 Task: Select the off option in the task completed.
Action: Mouse moved to (9, 621)
Screenshot: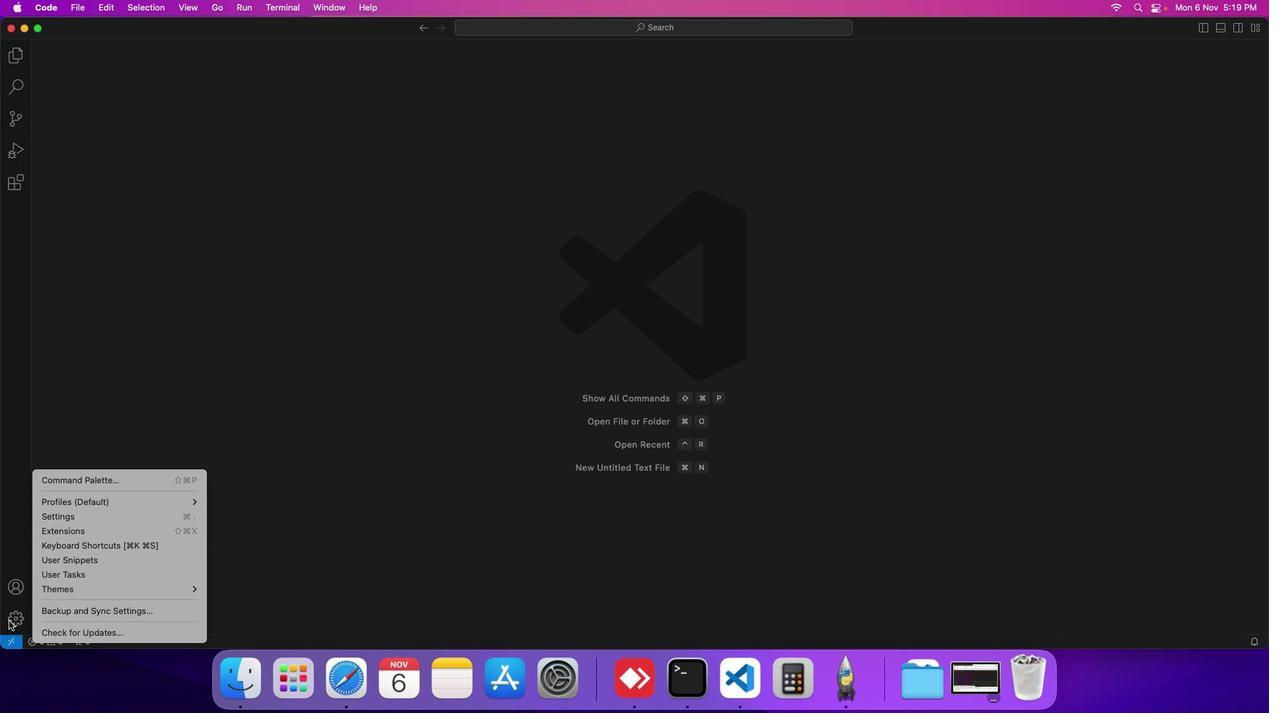 
Action: Mouse pressed left at (9, 621)
Screenshot: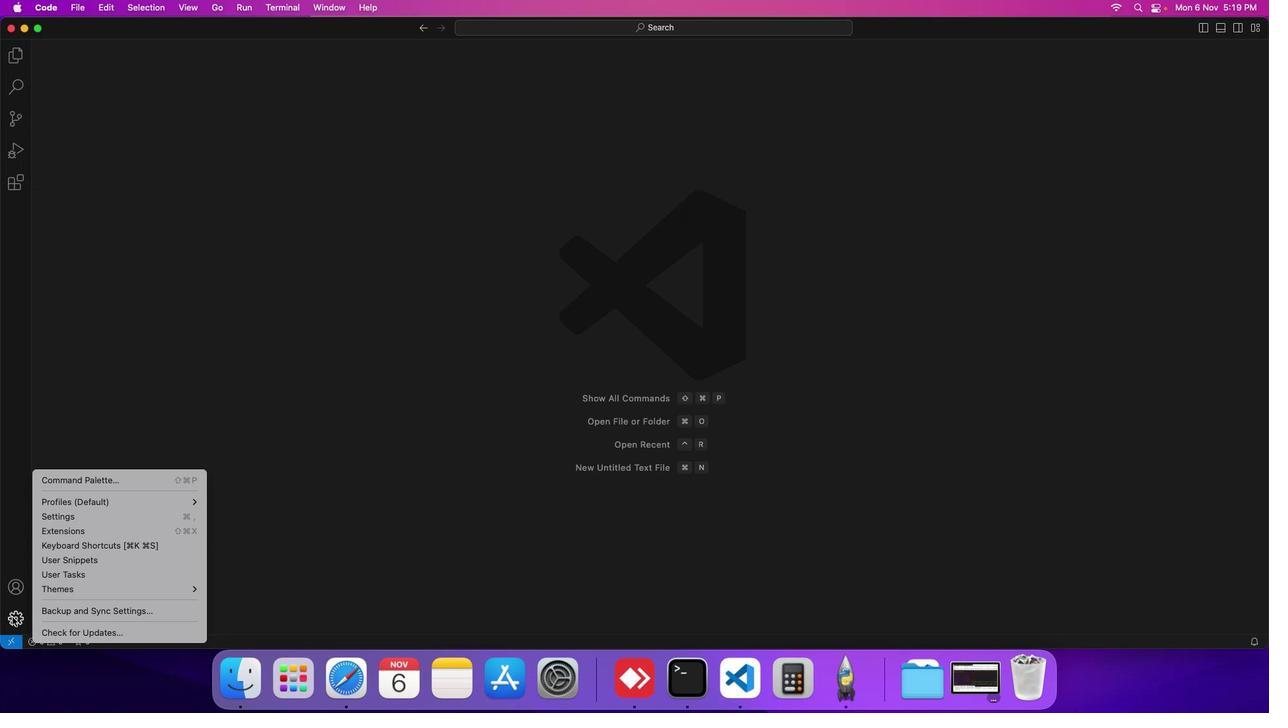 
Action: Mouse moved to (68, 514)
Screenshot: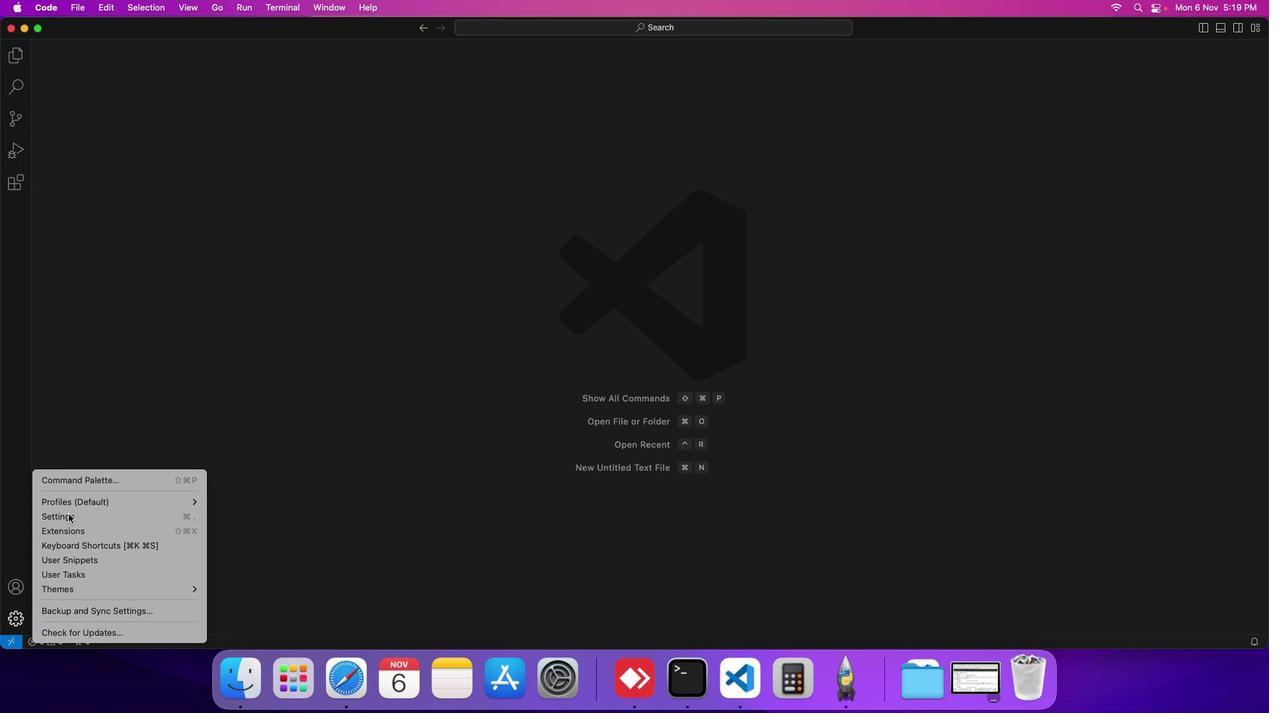 
Action: Mouse pressed left at (68, 514)
Screenshot: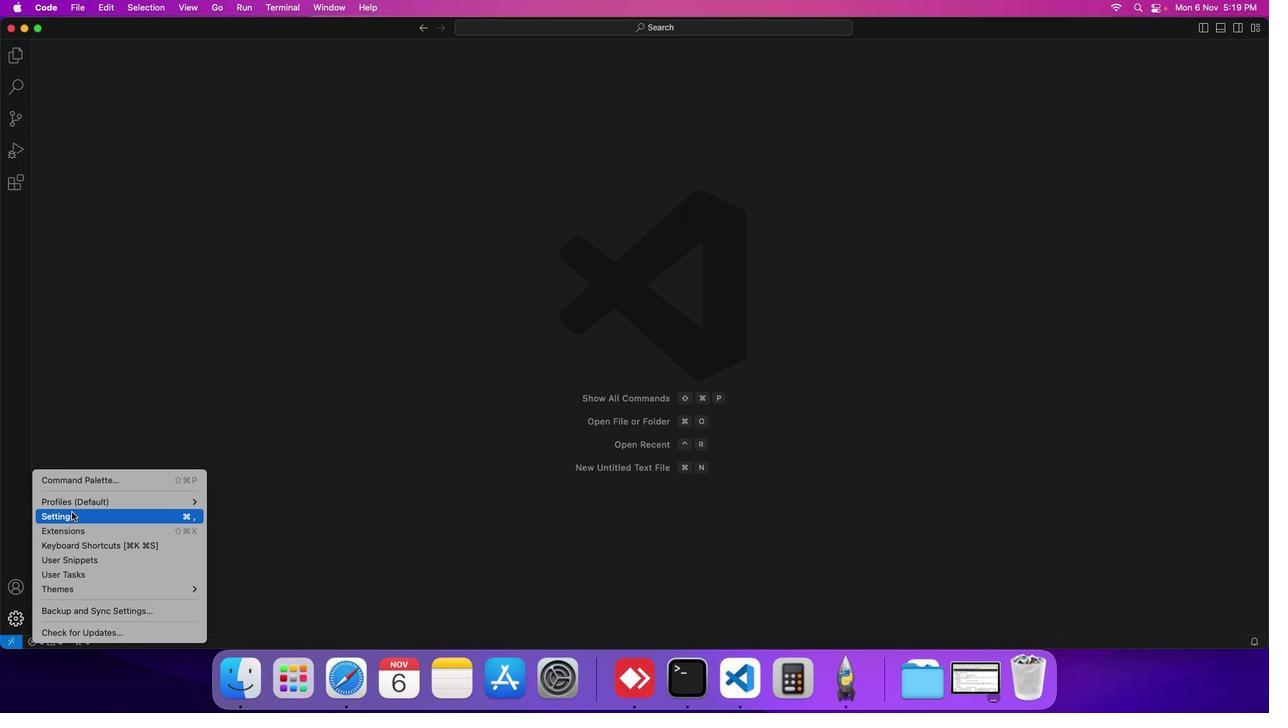 
Action: Mouse moved to (295, 185)
Screenshot: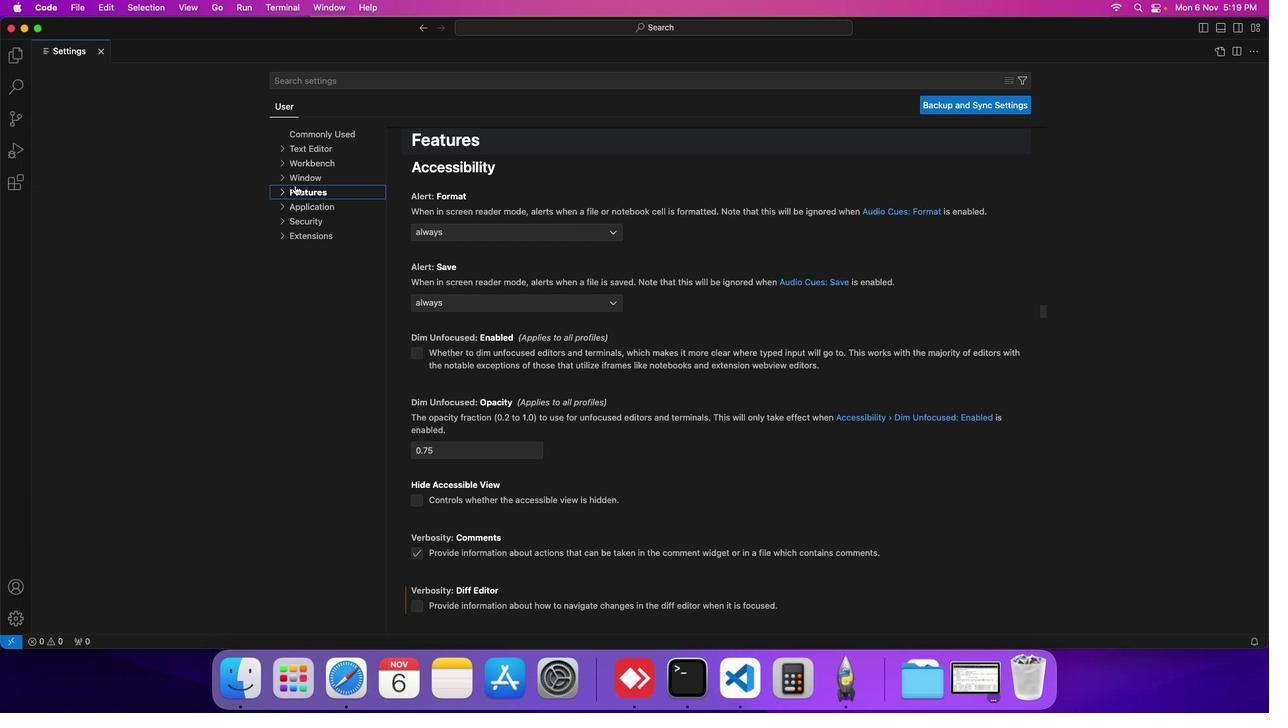 
Action: Mouse pressed left at (295, 185)
Screenshot: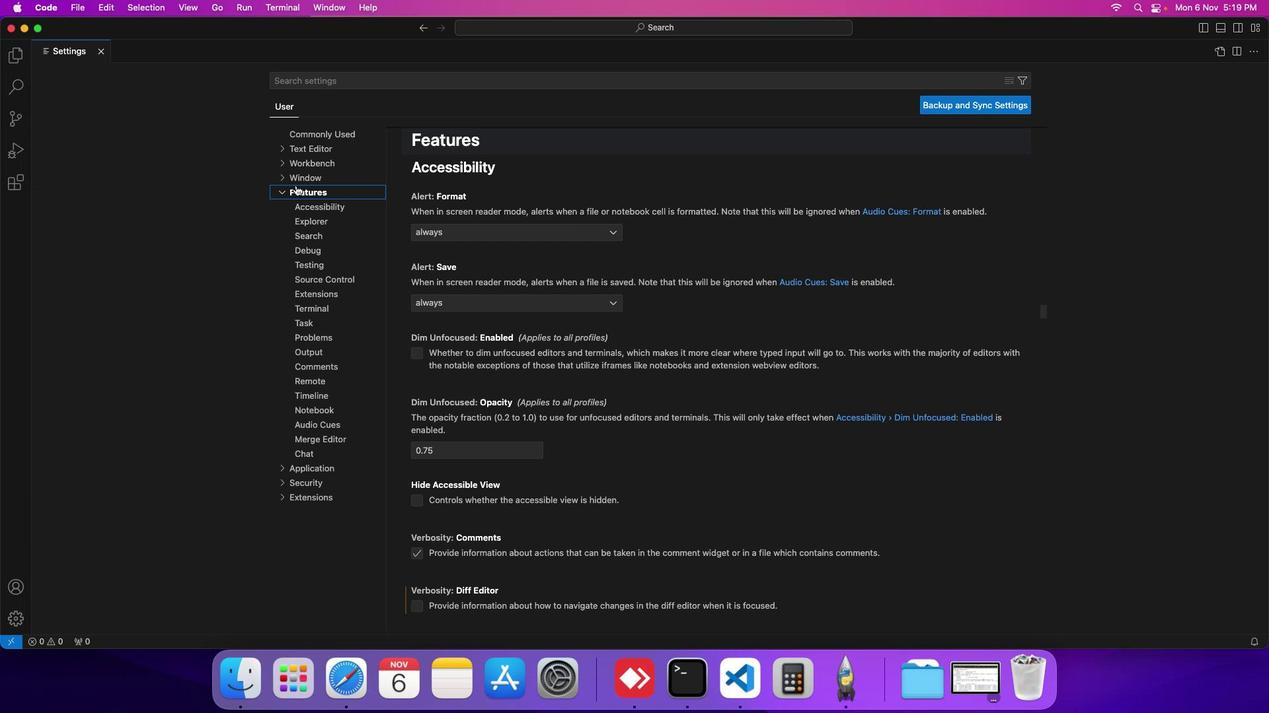 
Action: Mouse moved to (317, 424)
Screenshot: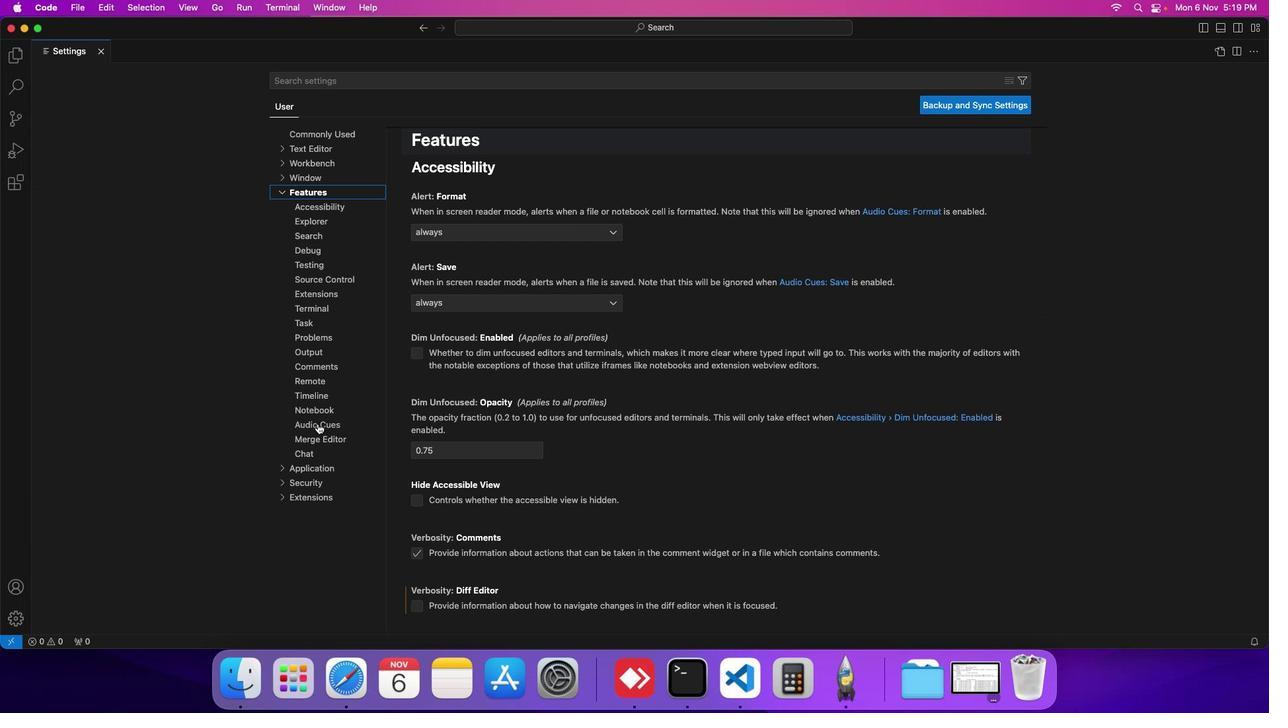 
Action: Mouse pressed left at (317, 424)
Screenshot: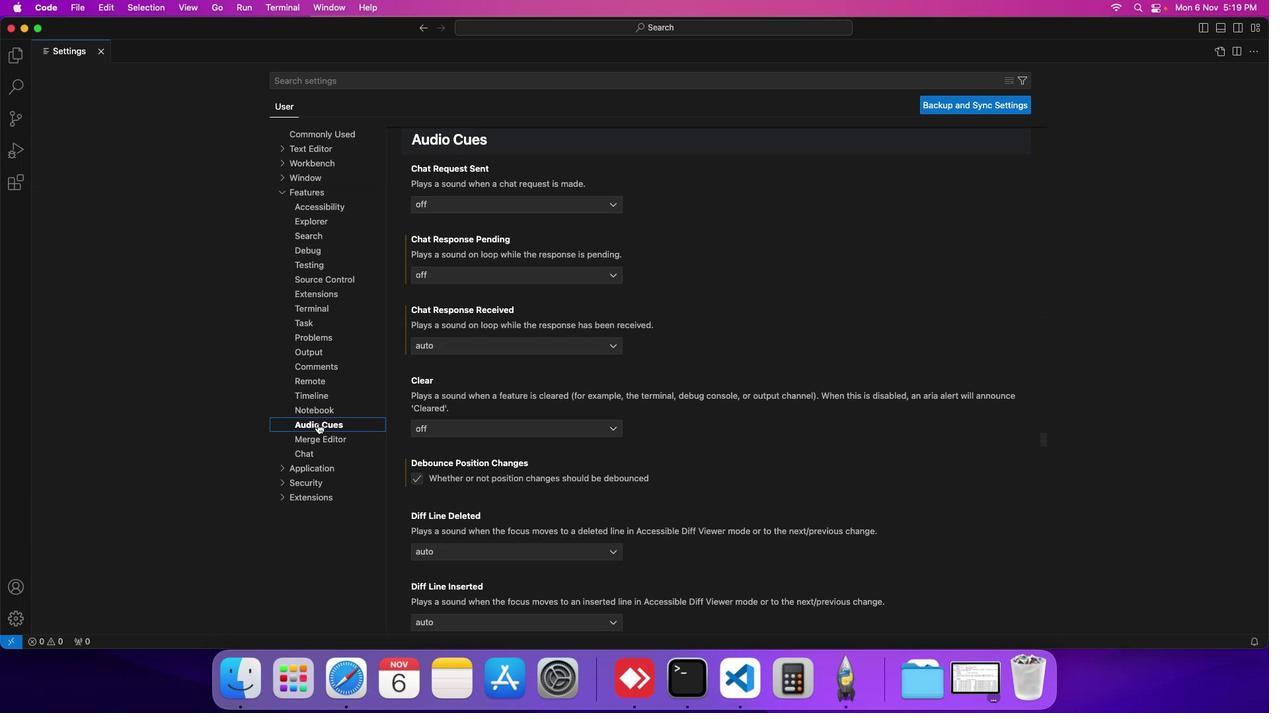 
Action: Mouse moved to (445, 471)
Screenshot: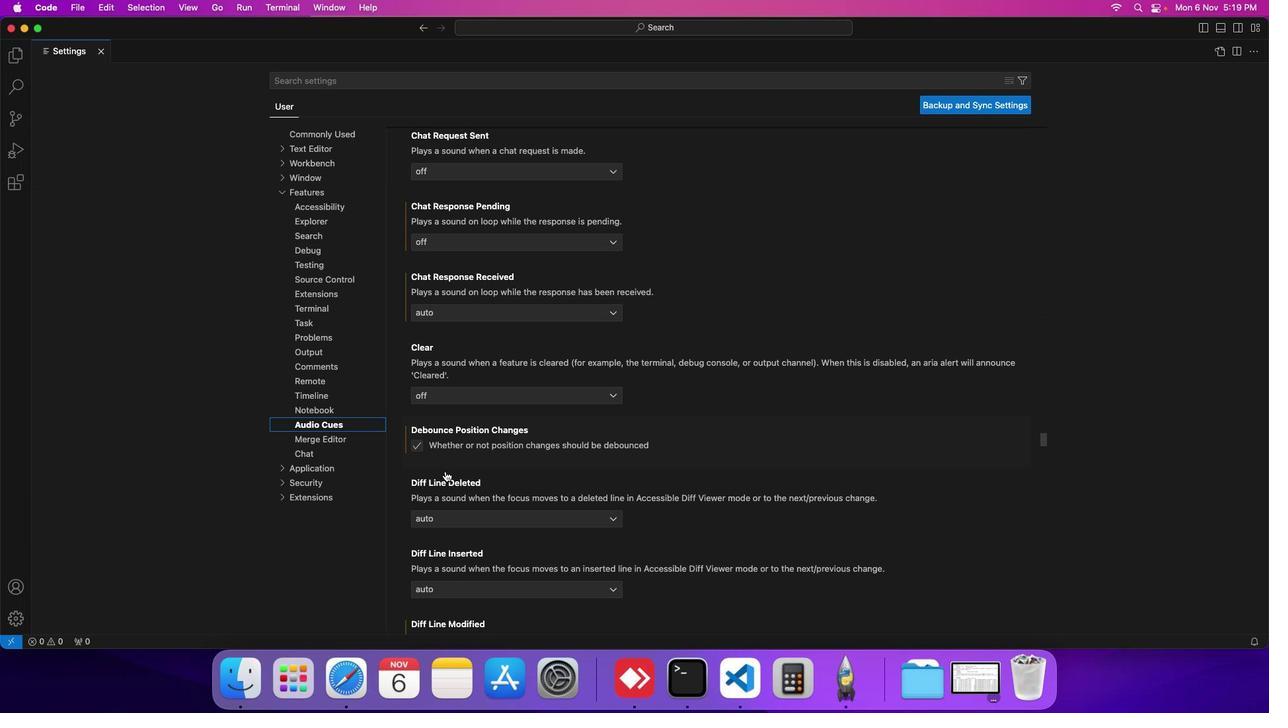
Action: Mouse scrolled (445, 471) with delta (0, 0)
Screenshot: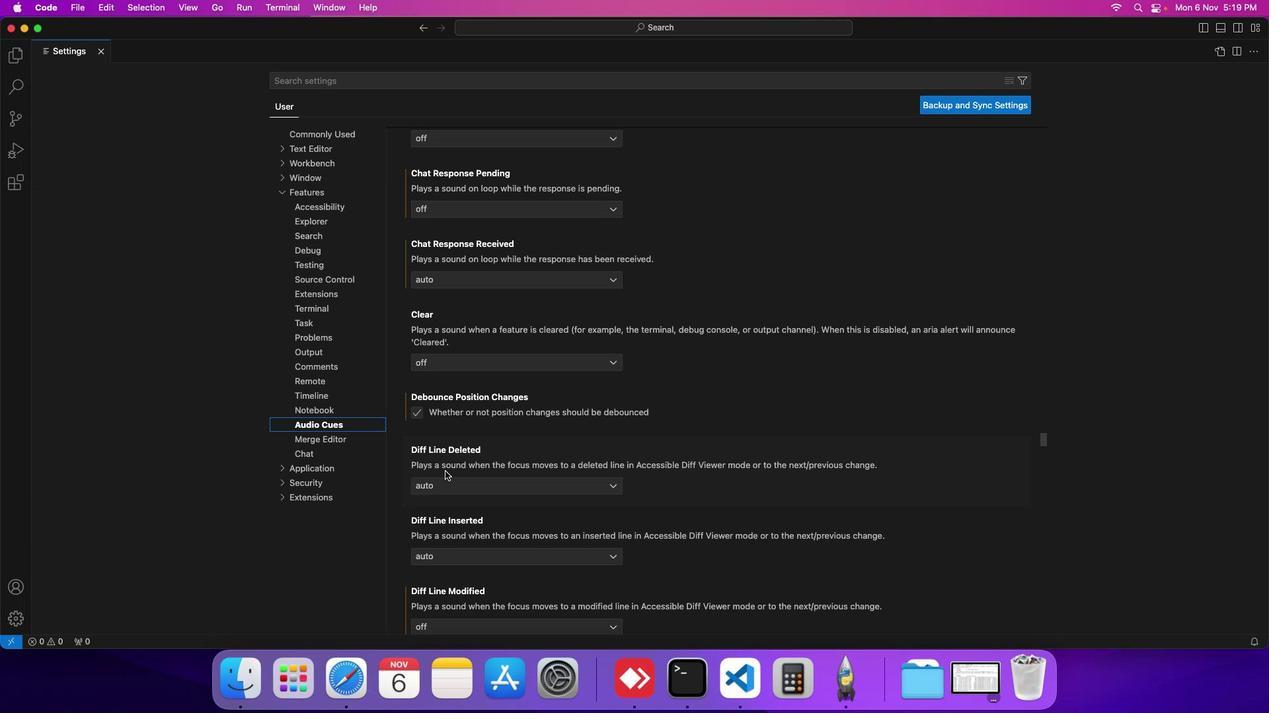 
Action: Mouse scrolled (445, 471) with delta (0, 0)
Screenshot: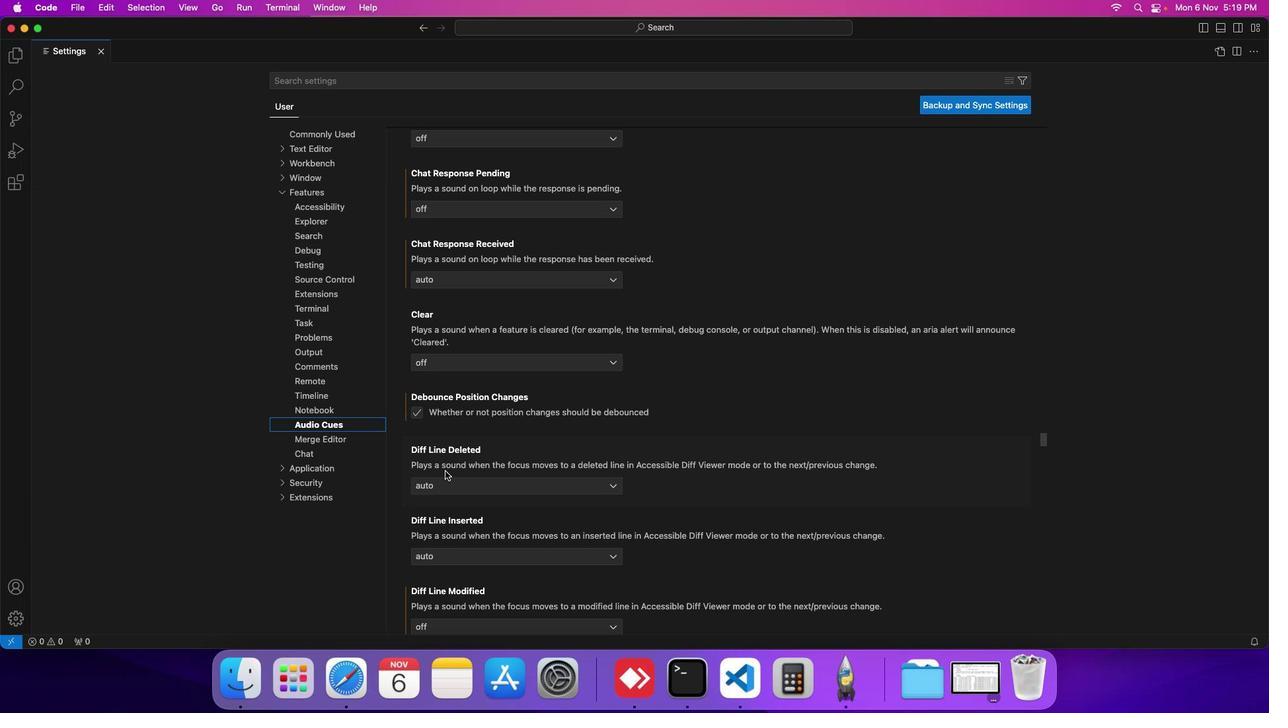 
Action: Mouse scrolled (445, 471) with delta (0, 0)
Screenshot: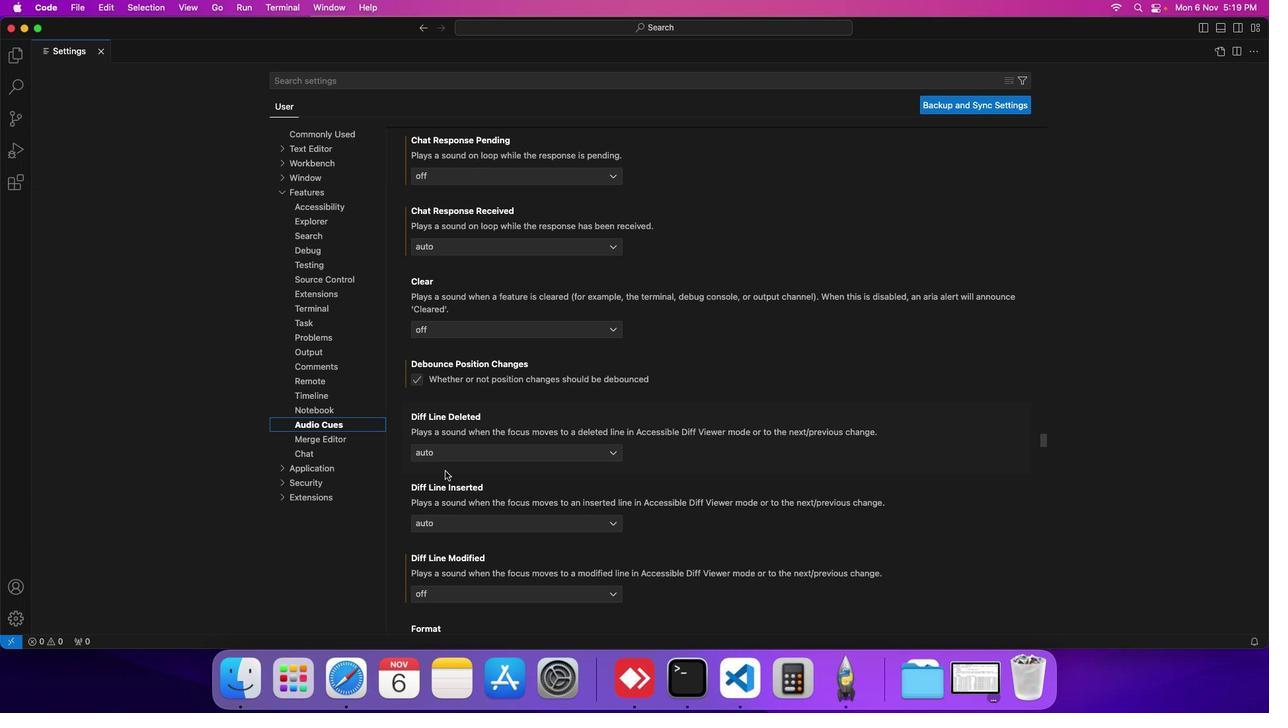 
Action: Mouse scrolled (445, 471) with delta (0, 0)
Screenshot: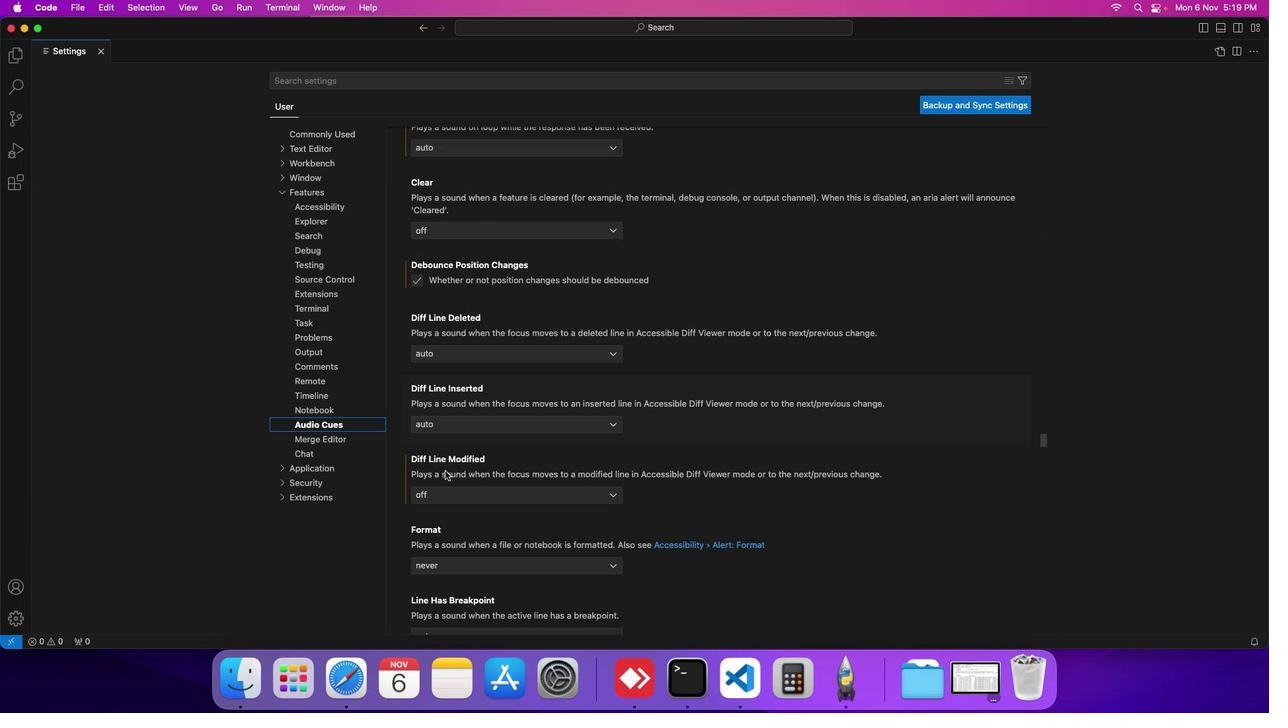 
Action: Mouse scrolled (445, 471) with delta (0, 0)
Screenshot: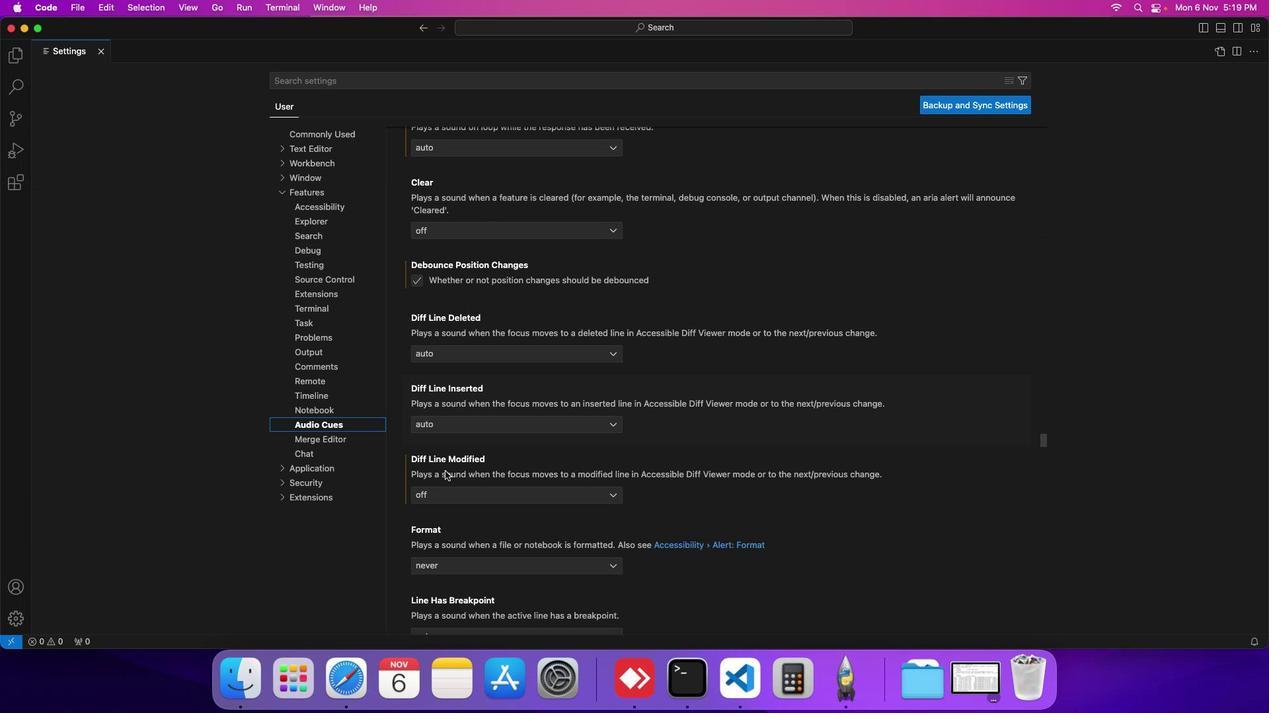 
Action: Mouse scrolled (445, 471) with delta (0, 0)
Screenshot: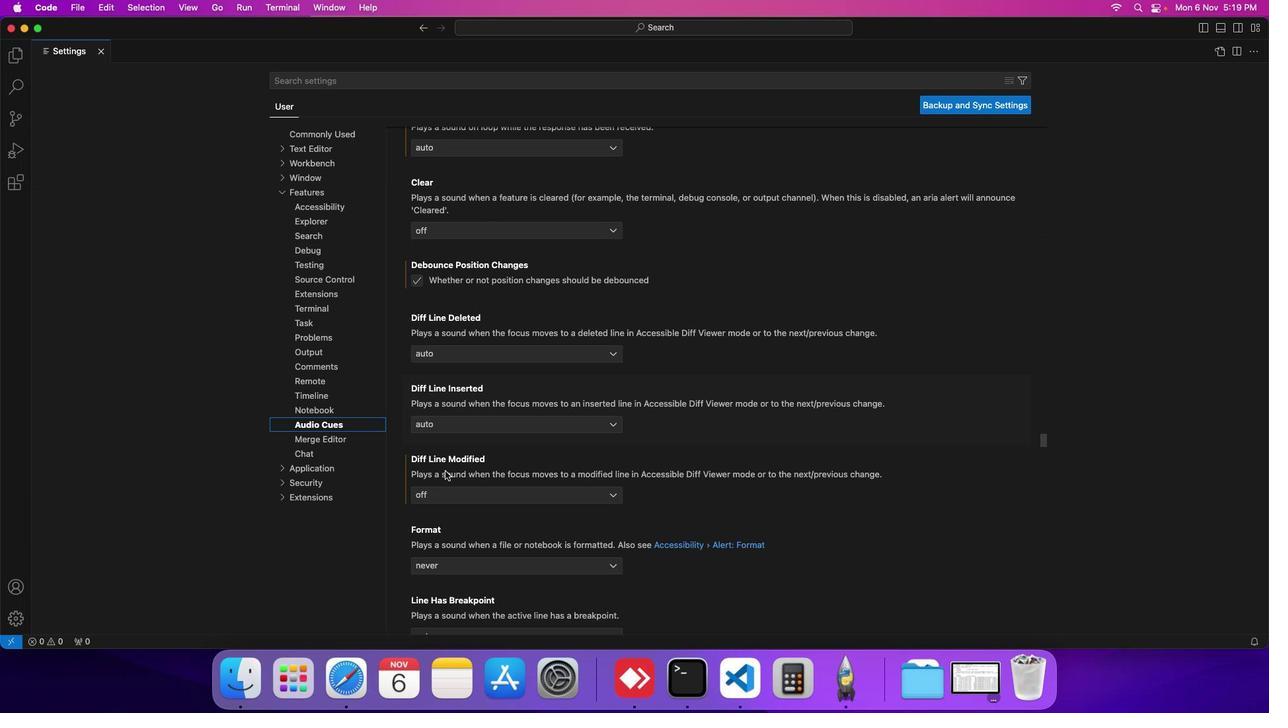 
Action: Mouse scrolled (445, 471) with delta (0, 0)
Screenshot: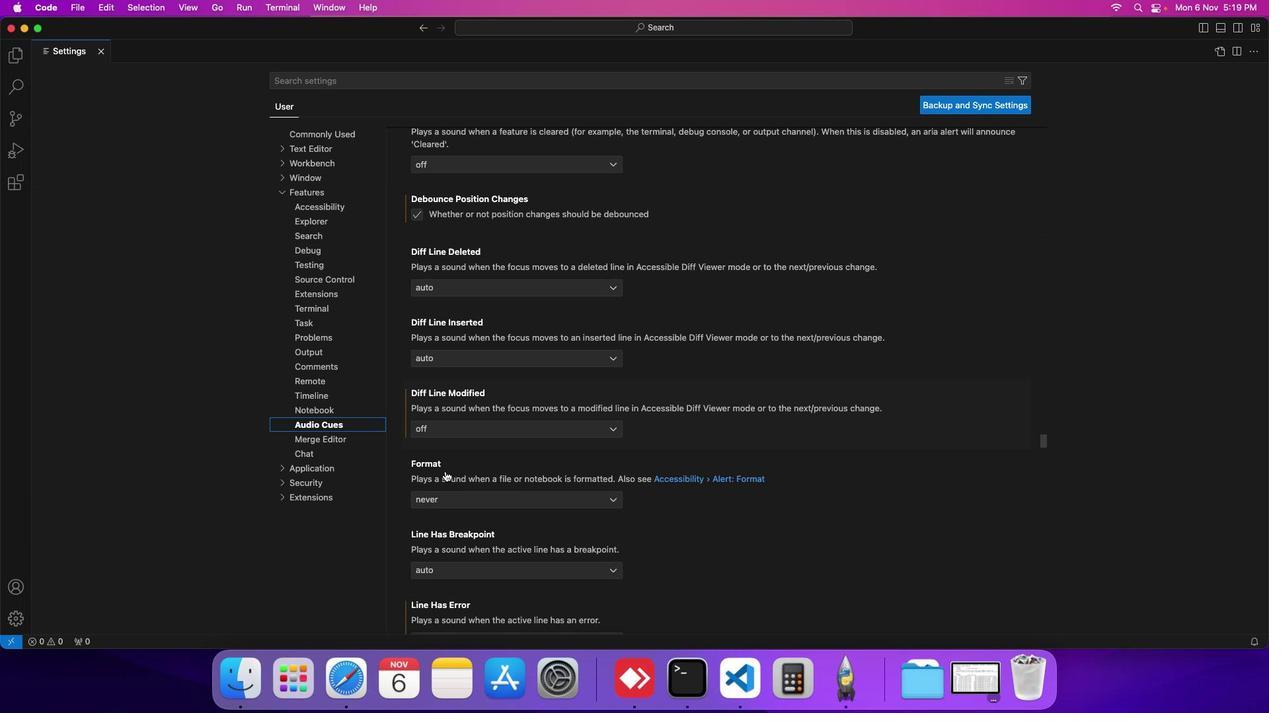 
Action: Mouse scrolled (445, 471) with delta (0, 0)
Screenshot: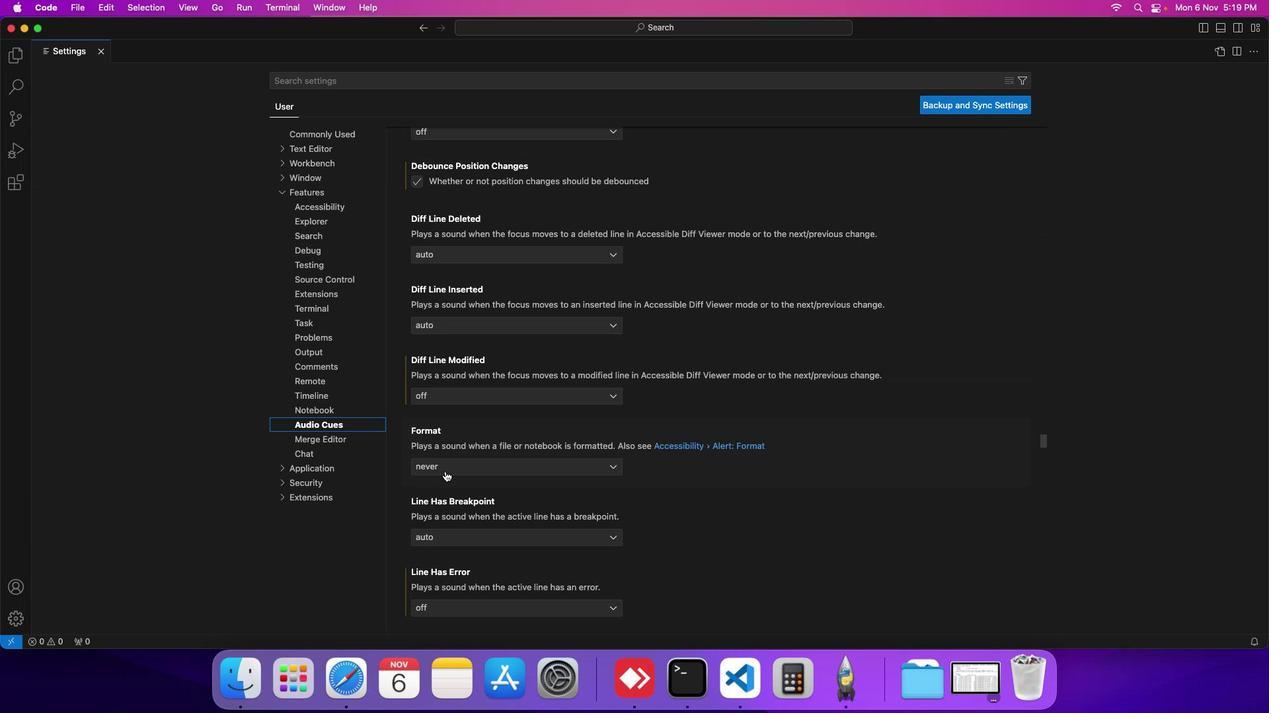 
Action: Mouse scrolled (445, 471) with delta (0, 0)
Screenshot: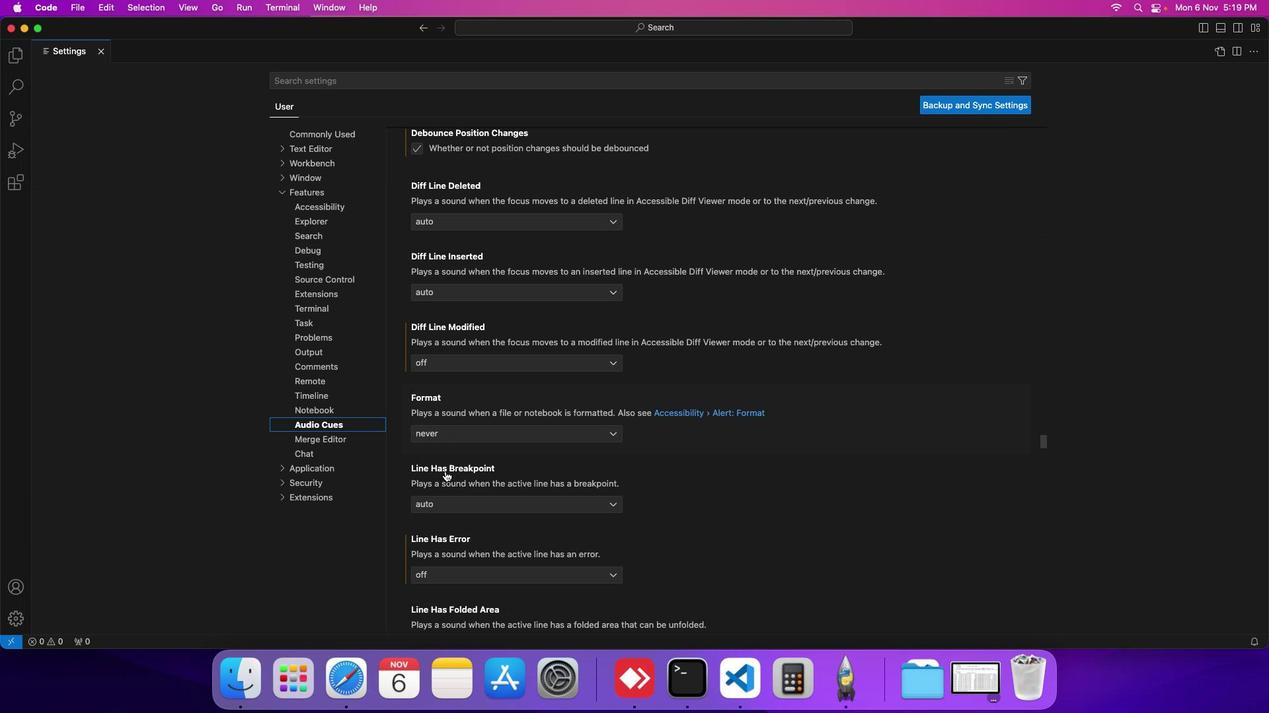 
Action: Mouse scrolled (445, 471) with delta (0, 0)
Screenshot: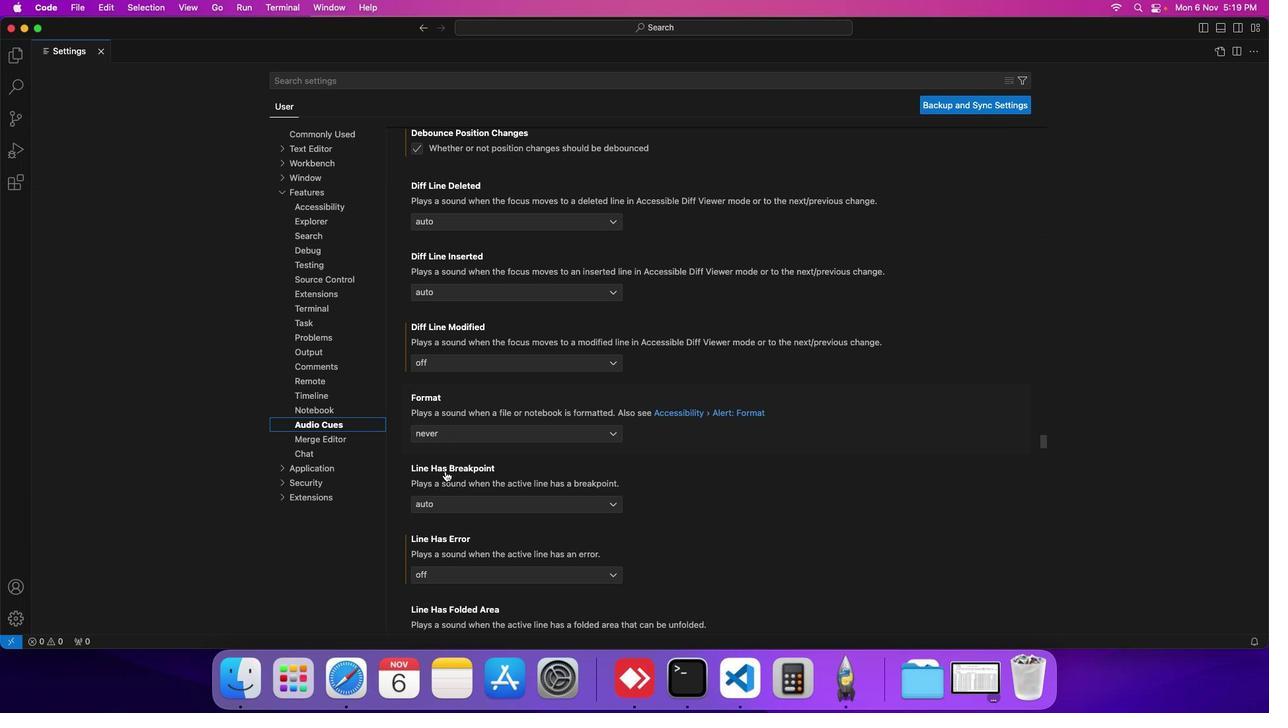 
Action: Mouse scrolled (445, 471) with delta (0, 0)
Screenshot: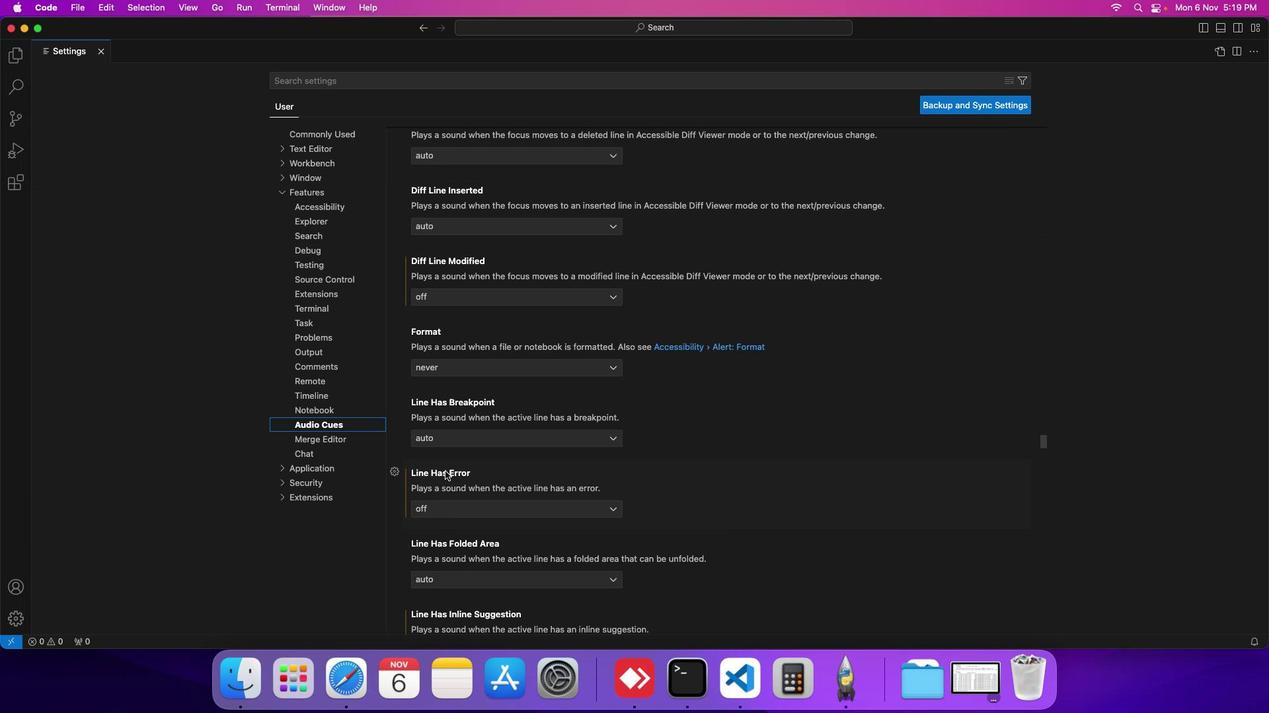 
Action: Mouse scrolled (445, 471) with delta (0, 0)
Screenshot: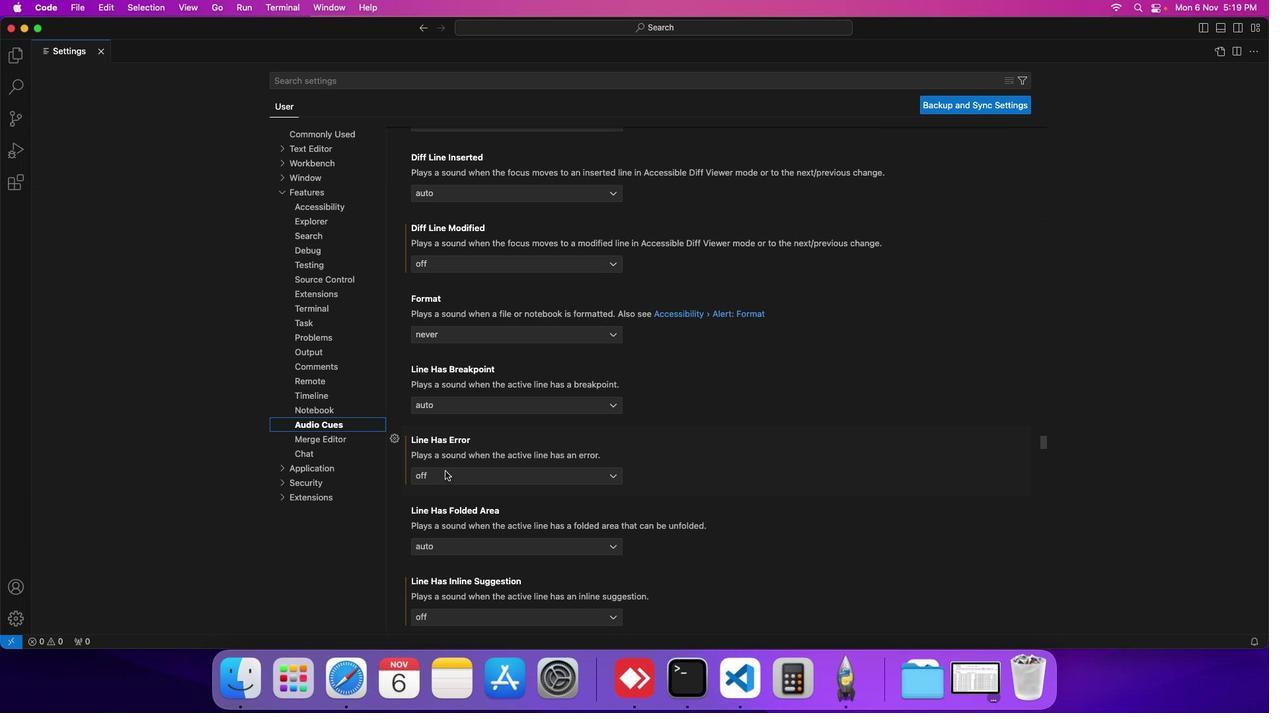 
Action: Mouse scrolled (445, 471) with delta (0, 0)
Screenshot: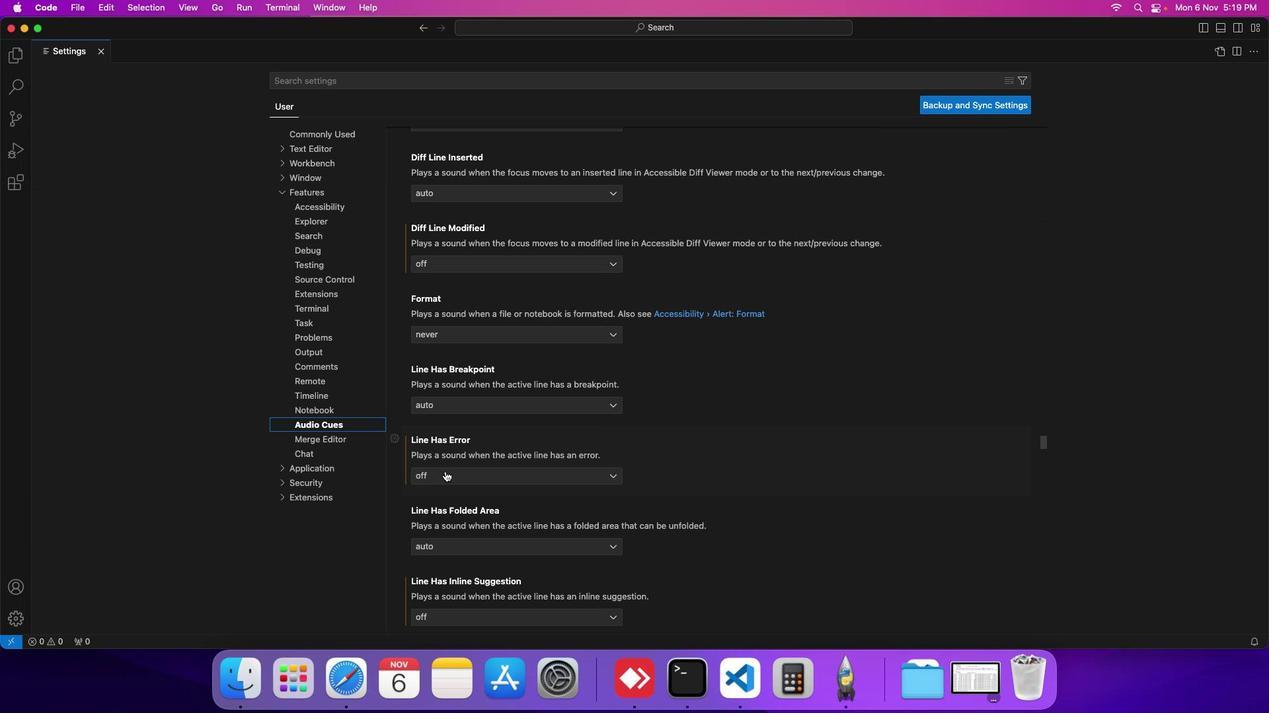 
Action: Mouse scrolled (445, 471) with delta (0, 0)
Screenshot: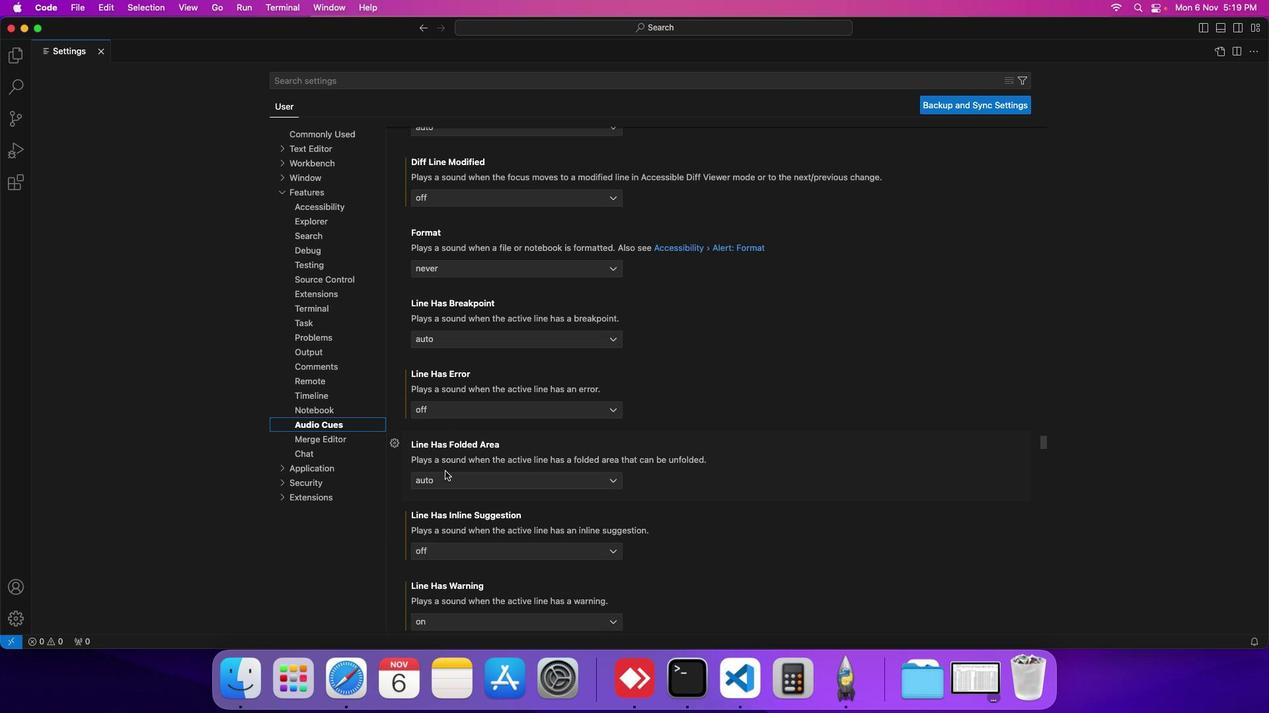 
Action: Mouse scrolled (445, 471) with delta (0, 0)
Screenshot: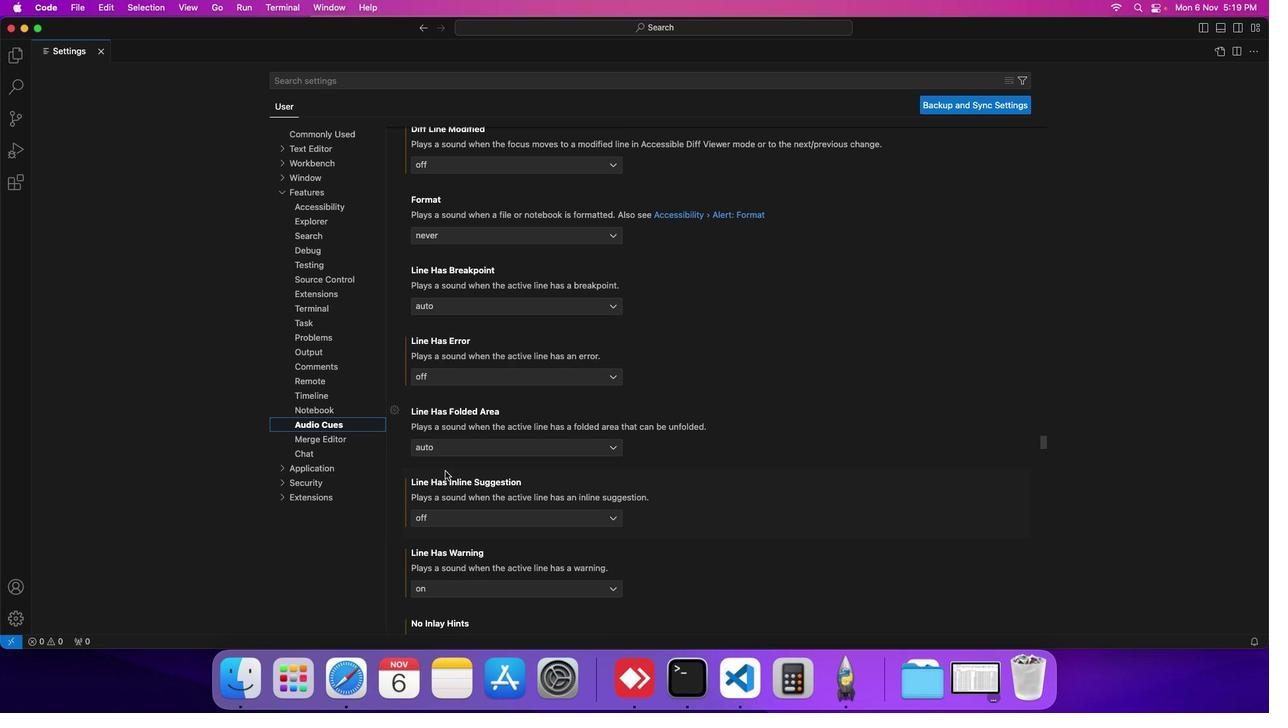 
Action: Mouse scrolled (445, 471) with delta (0, 0)
Screenshot: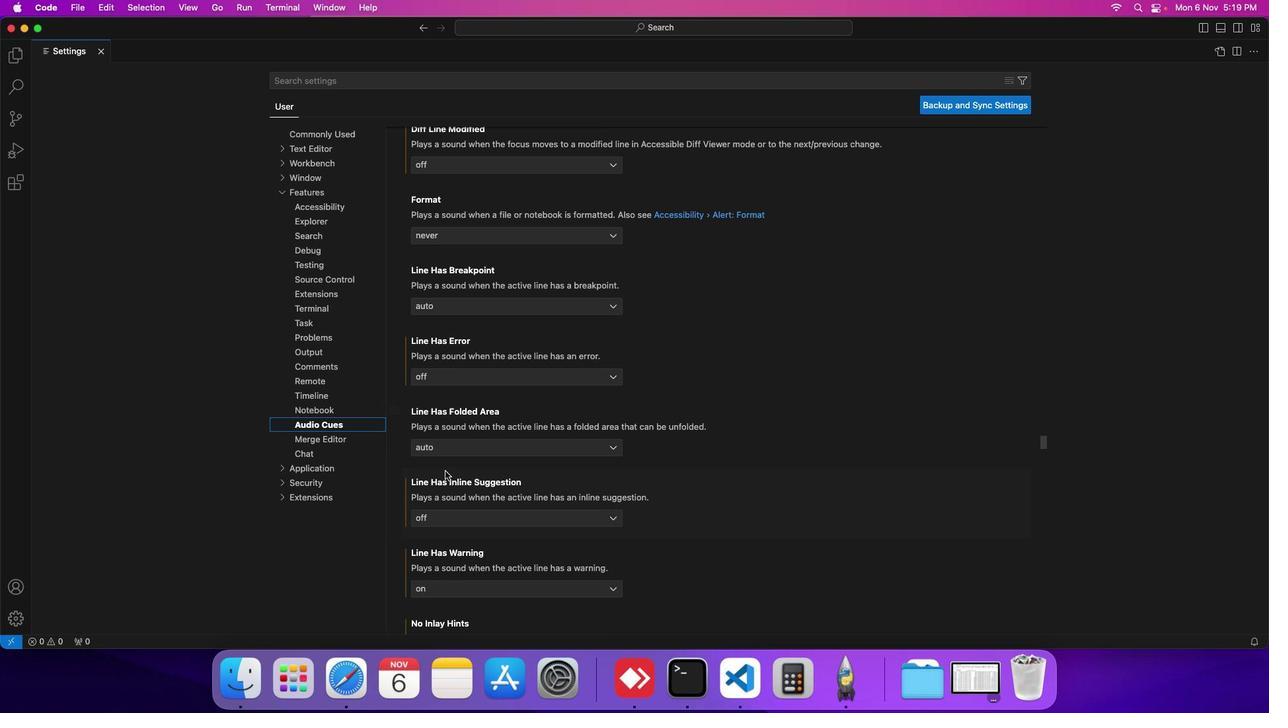 
Action: Mouse scrolled (445, 471) with delta (0, 0)
Screenshot: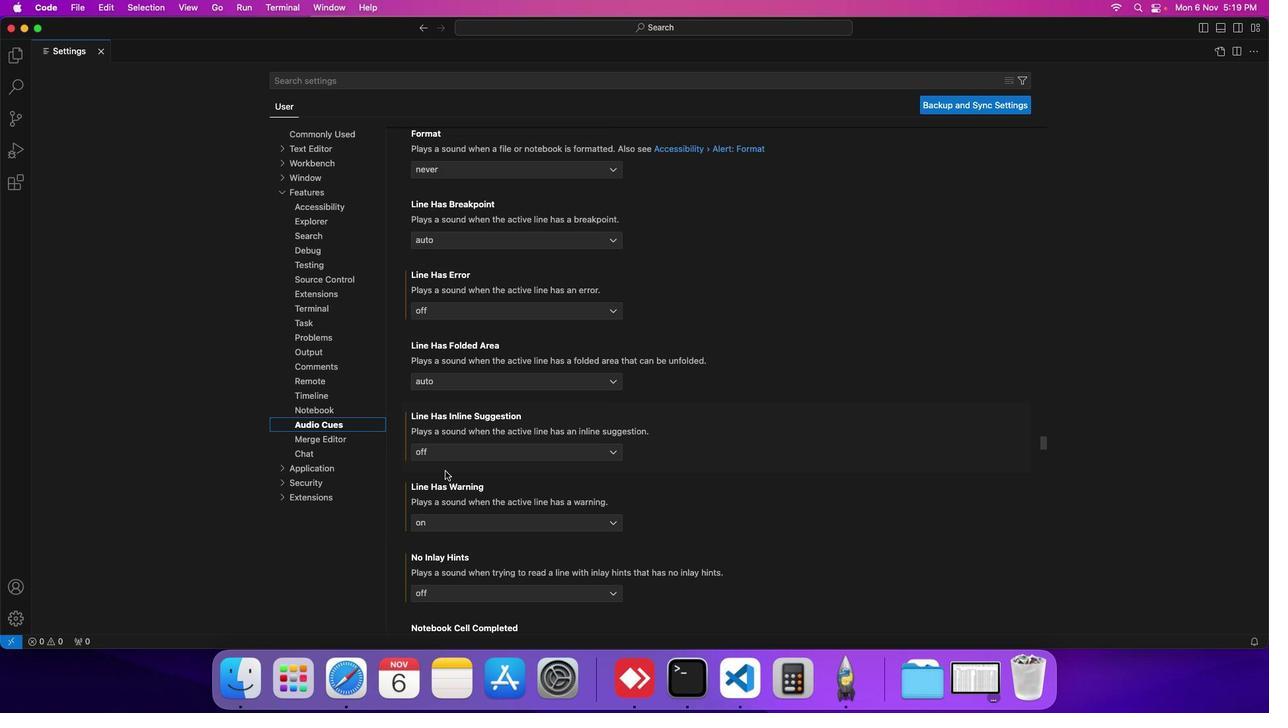
Action: Mouse scrolled (445, 471) with delta (0, 0)
Screenshot: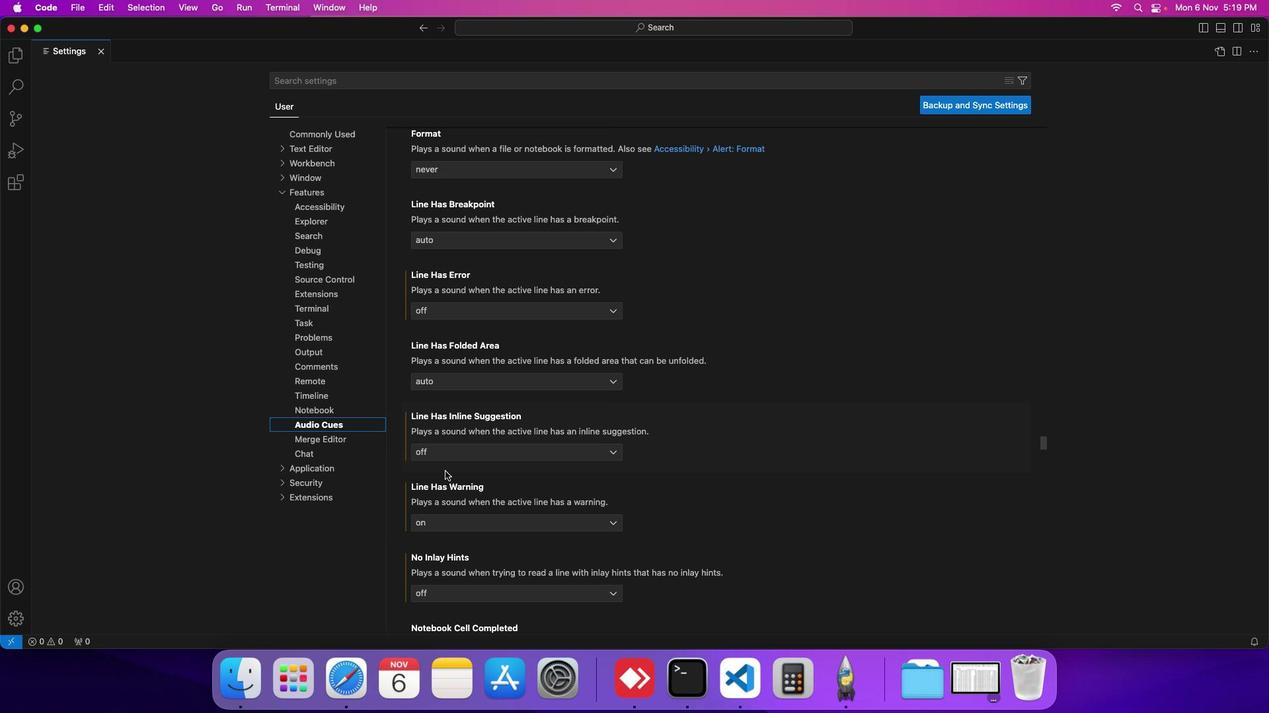 
Action: Mouse scrolled (445, 471) with delta (0, 0)
Screenshot: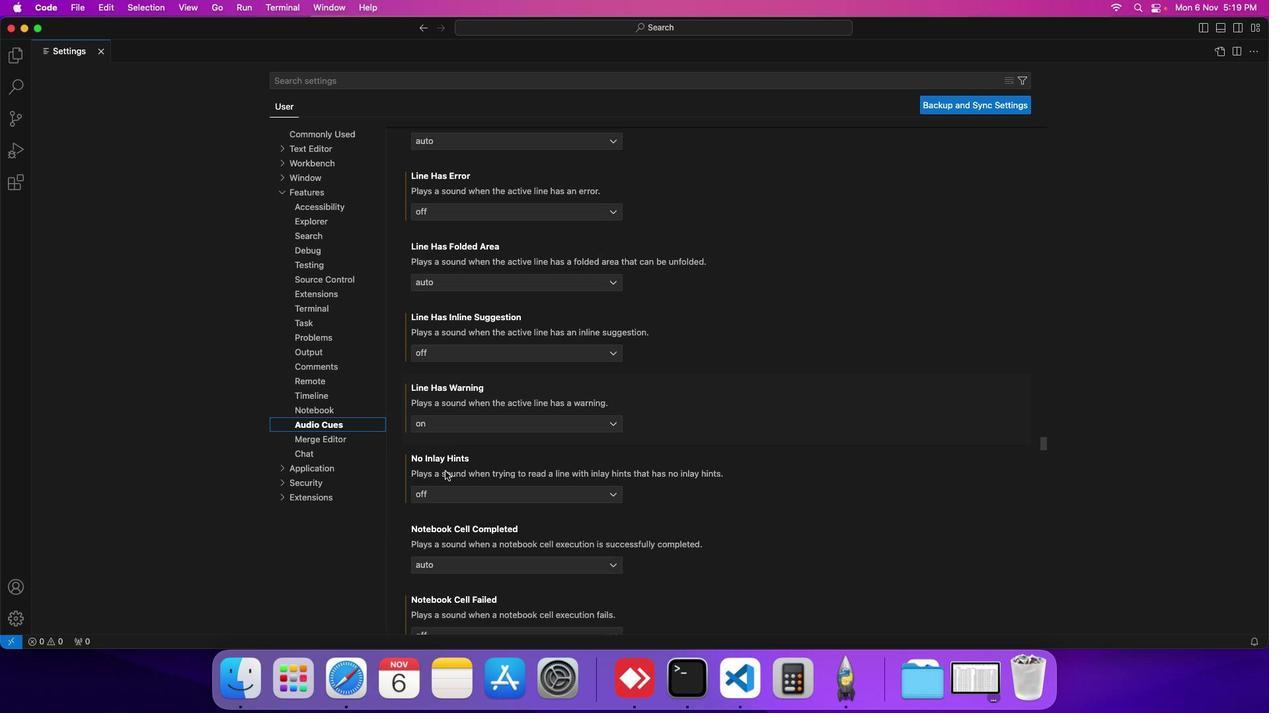
Action: Mouse scrolled (445, 471) with delta (0, 0)
Screenshot: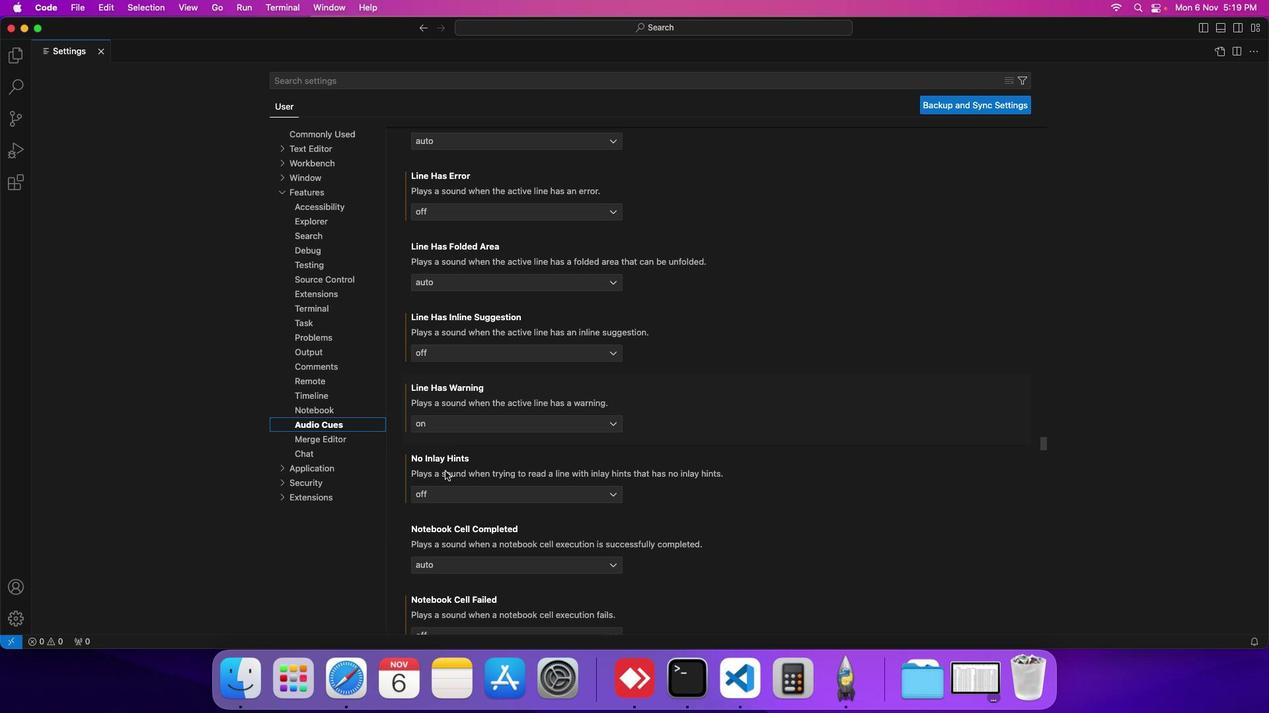 
Action: Mouse scrolled (445, 471) with delta (0, 0)
Screenshot: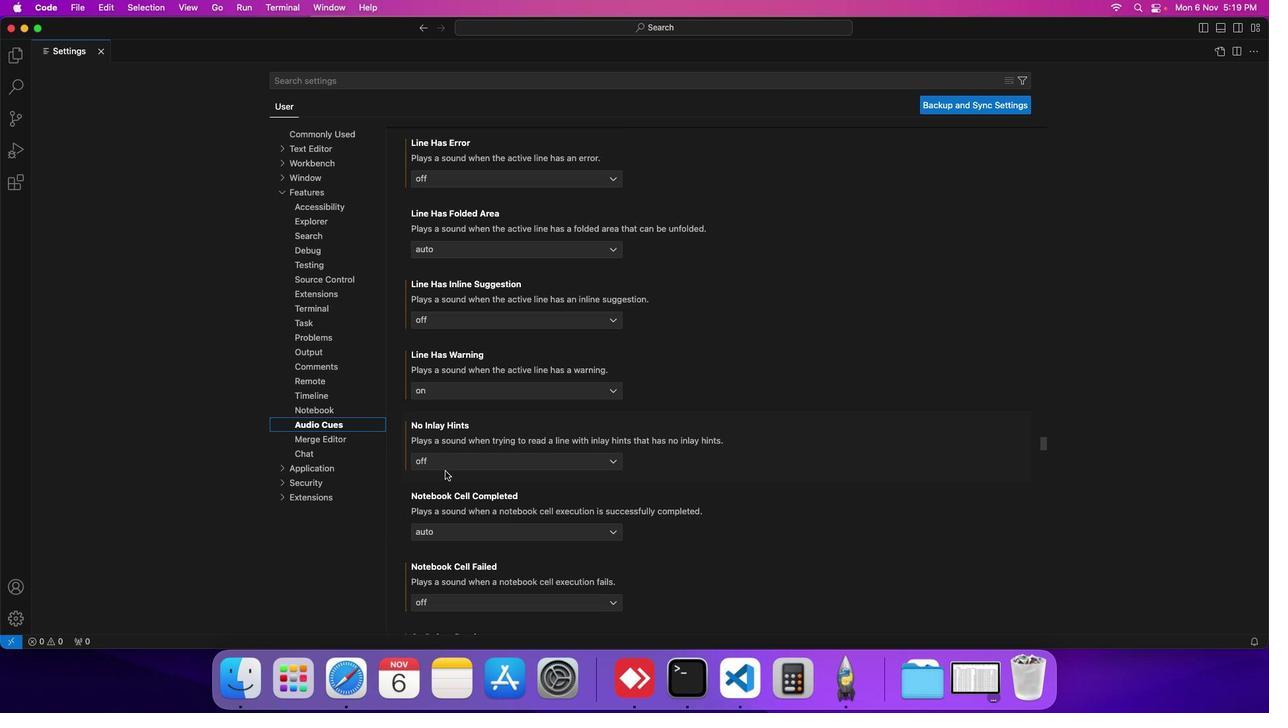 
Action: Mouse scrolled (445, 471) with delta (0, 0)
Screenshot: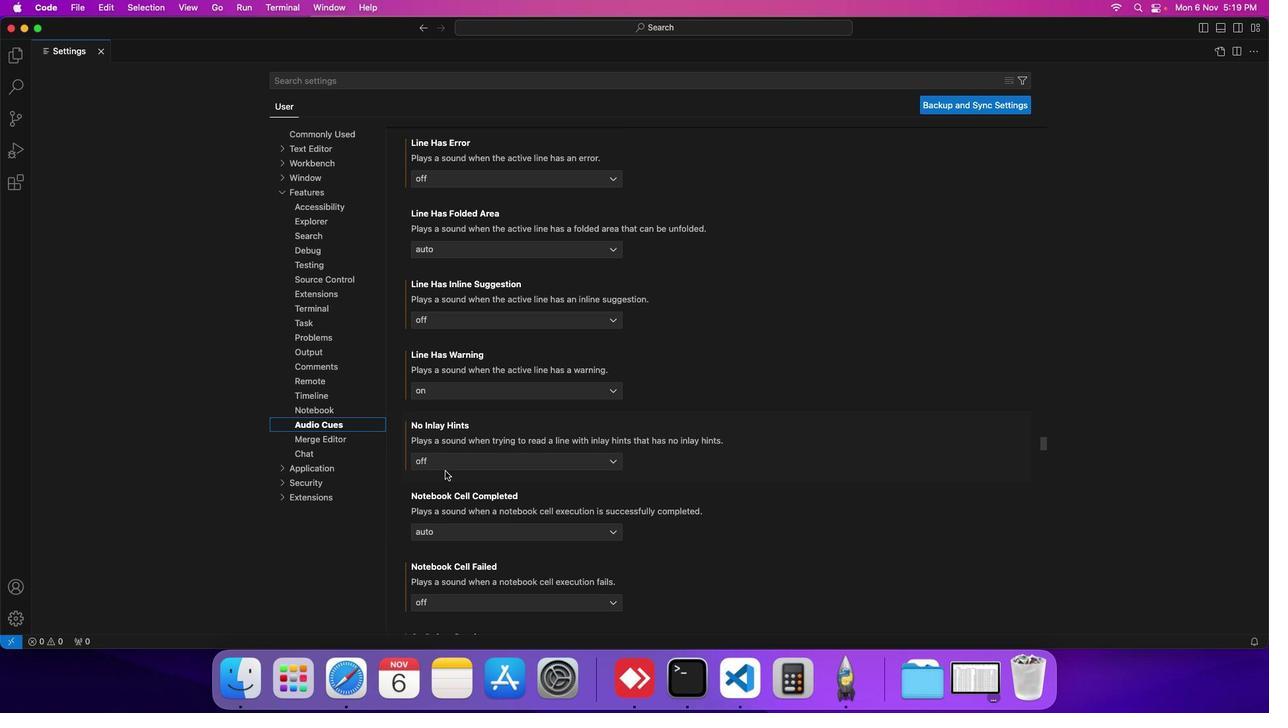 
Action: Mouse scrolled (445, 471) with delta (0, 0)
Screenshot: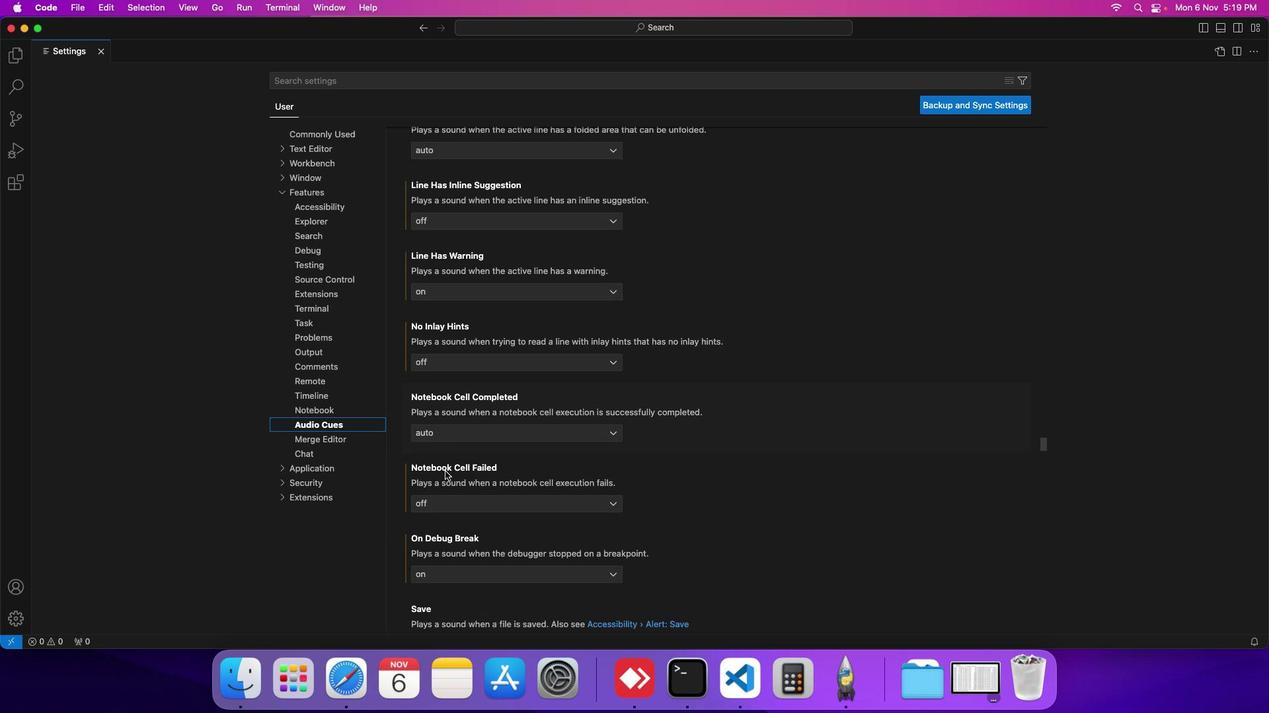 
Action: Mouse scrolled (445, 471) with delta (0, 0)
Screenshot: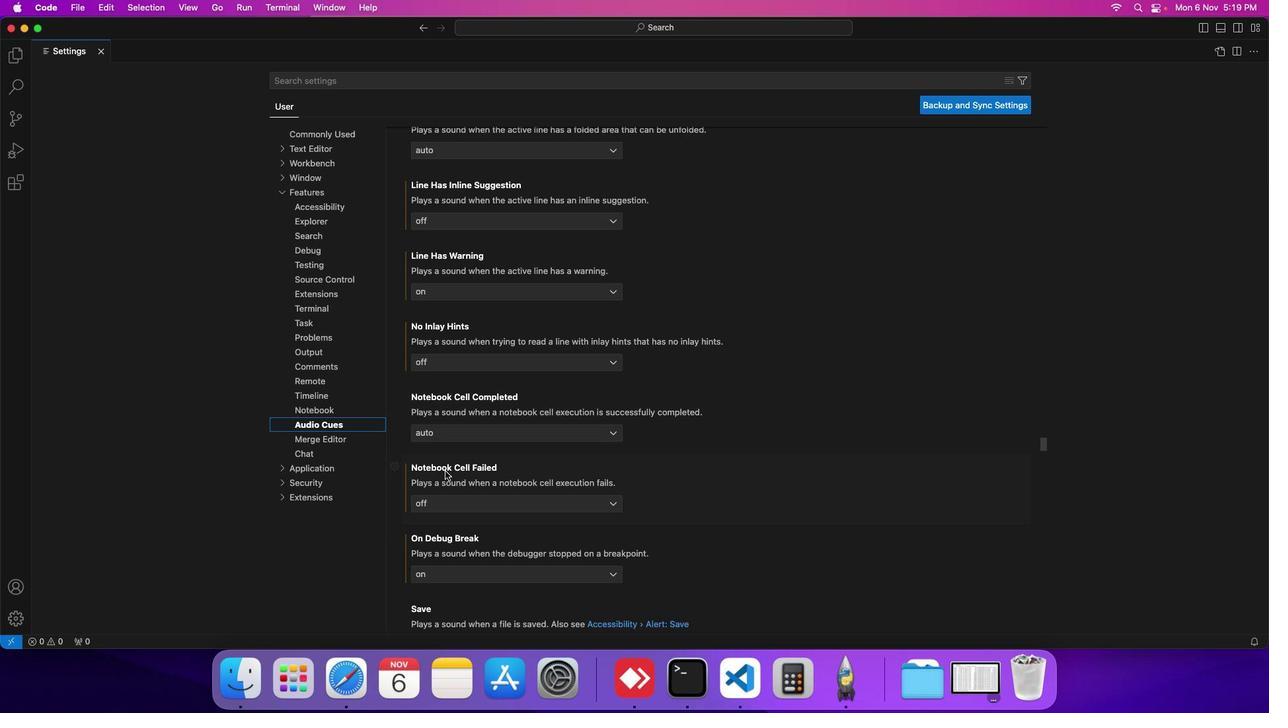 
Action: Mouse scrolled (445, 471) with delta (0, 0)
Screenshot: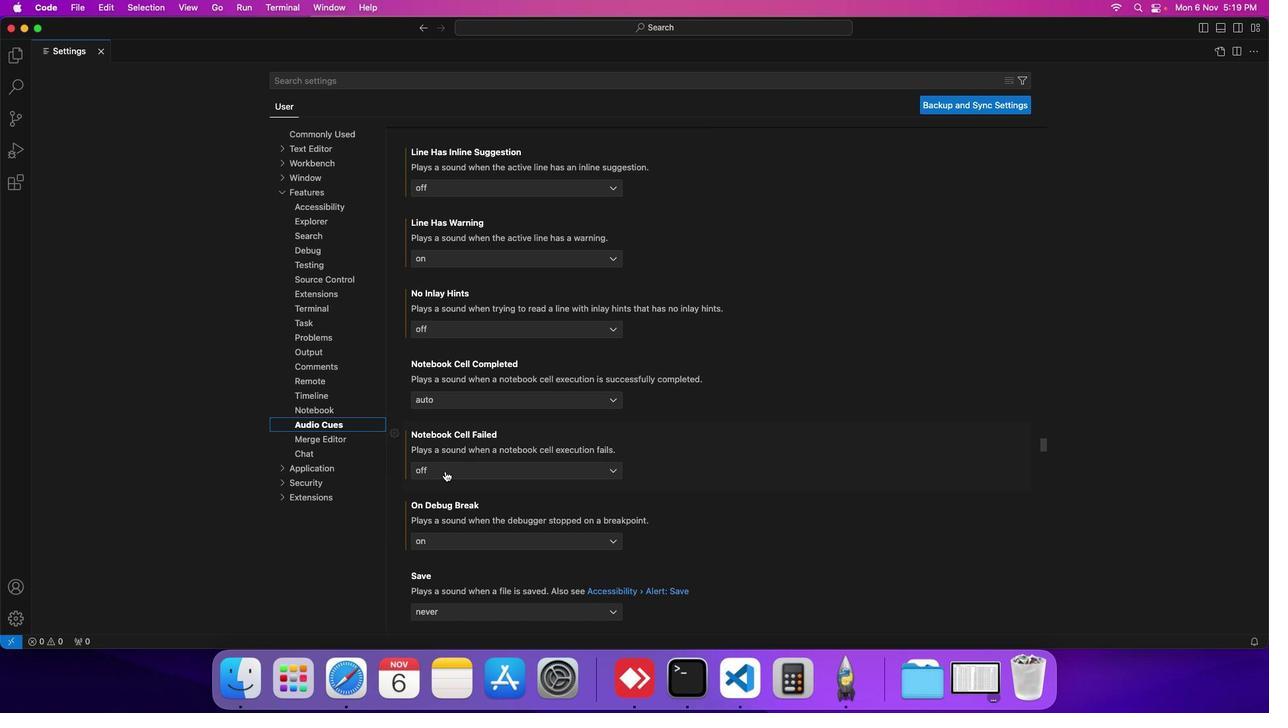 
Action: Mouse scrolled (445, 471) with delta (0, 0)
Screenshot: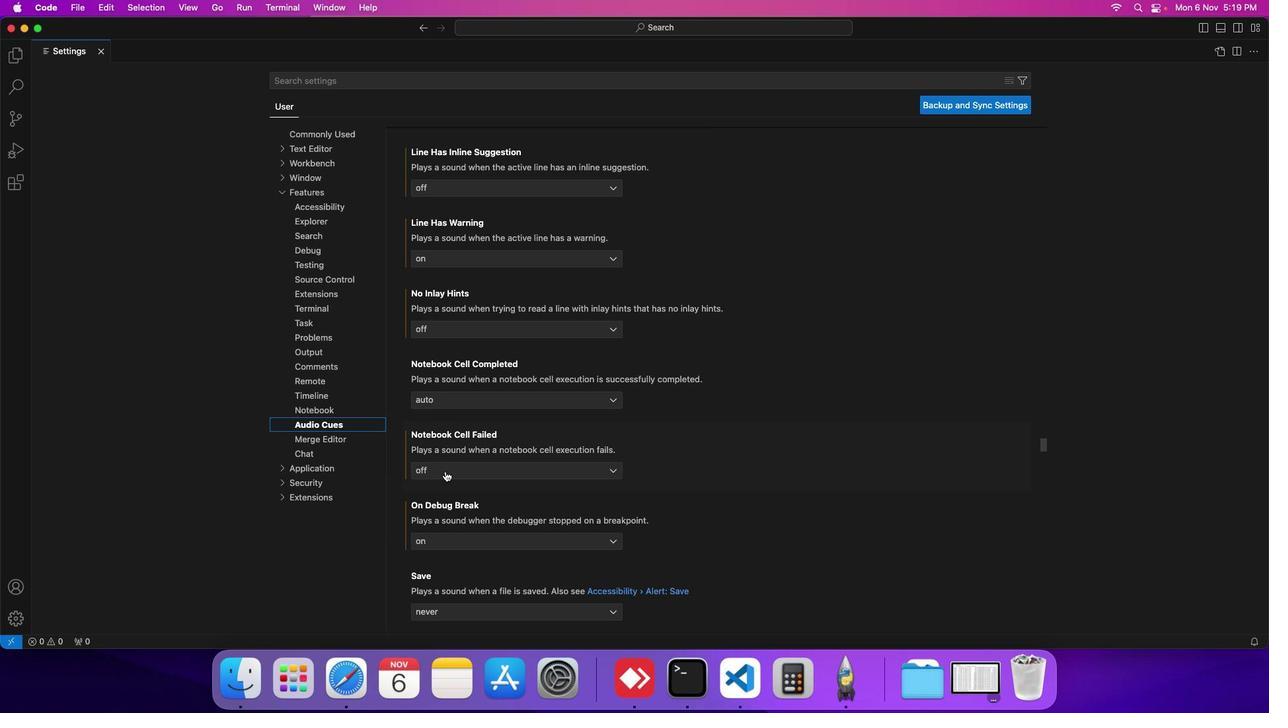 
Action: Mouse scrolled (445, 471) with delta (0, 0)
Screenshot: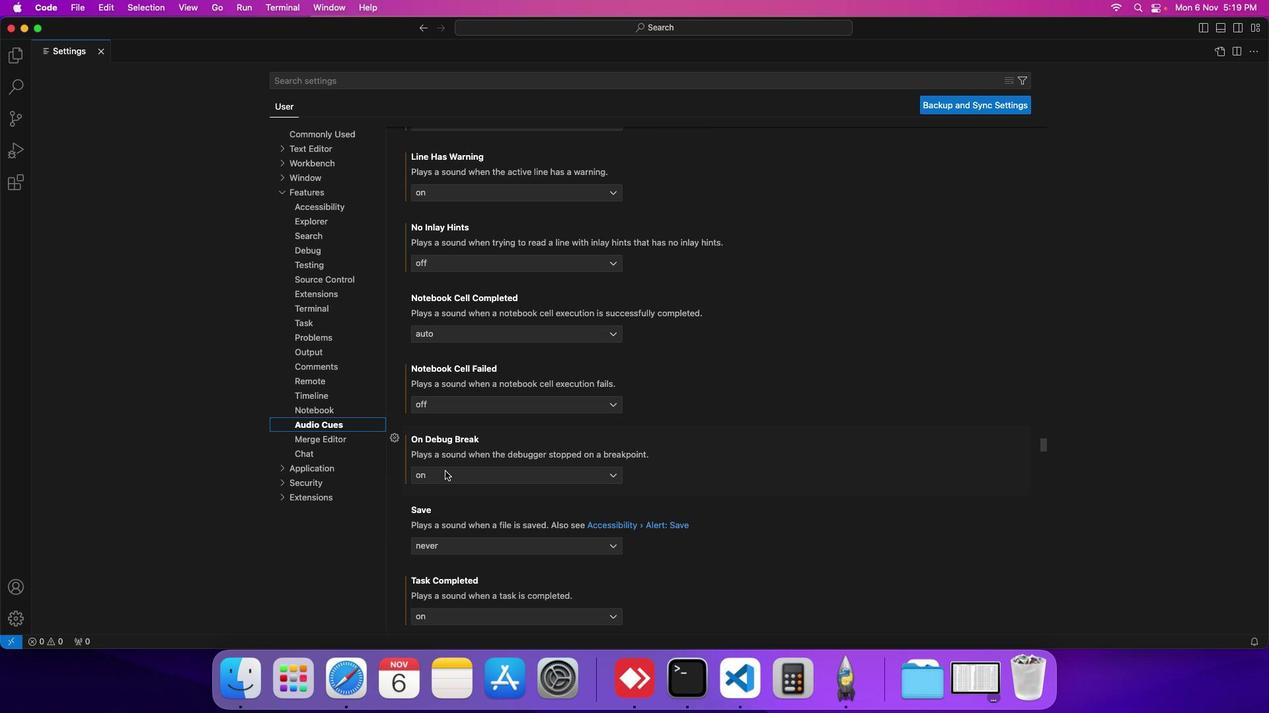 
Action: Mouse scrolled (445, 471) with delta (0, 0)
Screenshot: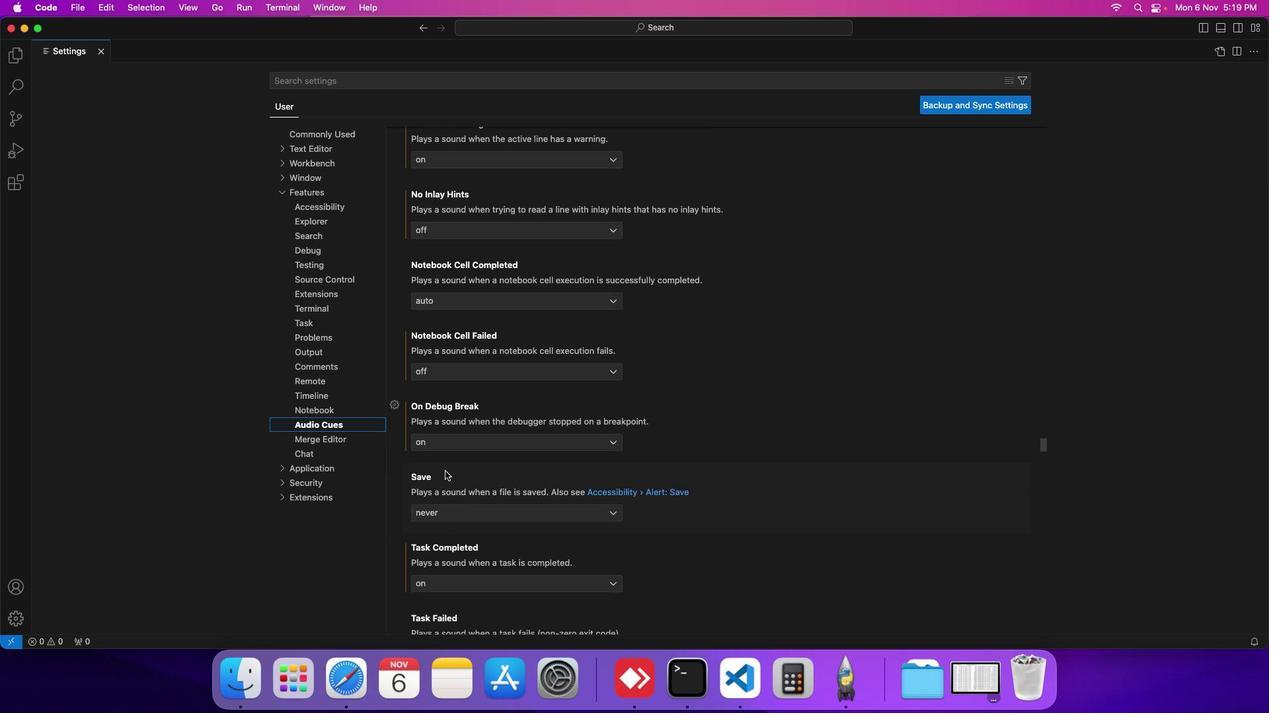 
Action: Mouse scrolled (445, 471) with delta (0, 0)
Screenshot: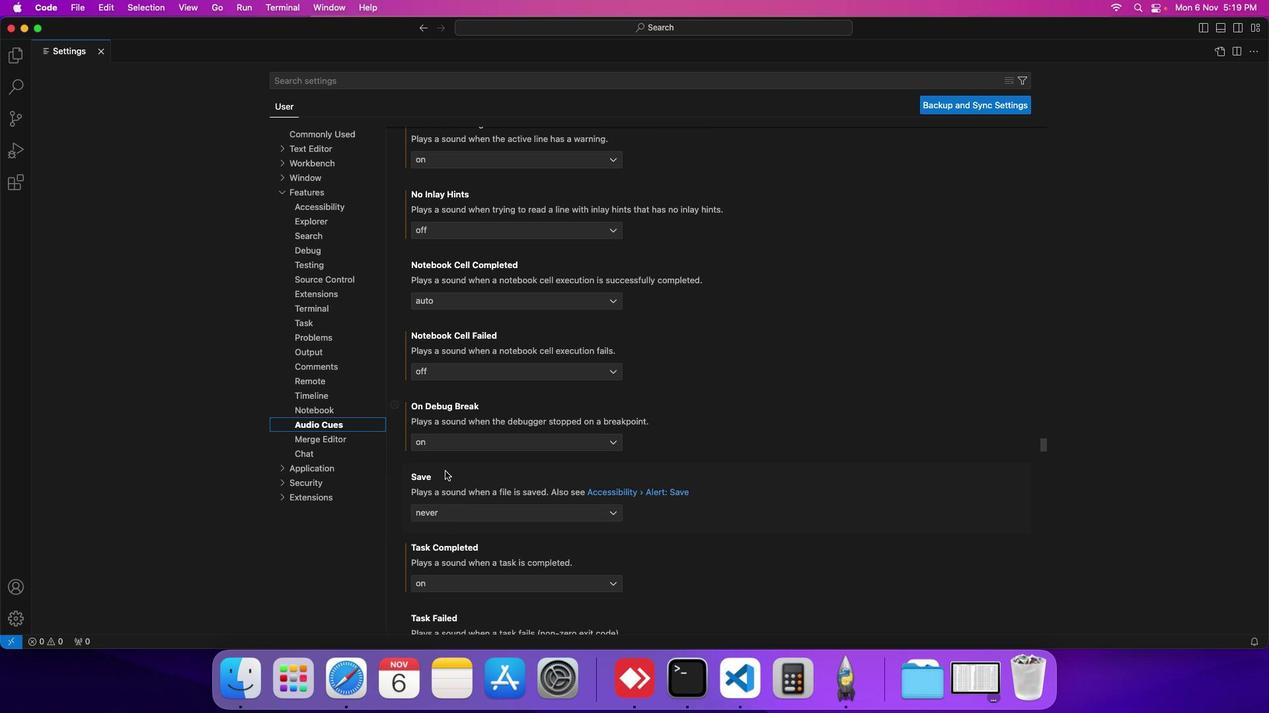 
Action: Mouse scrolled (445, 471) with delta (0, 0)
Screenshot: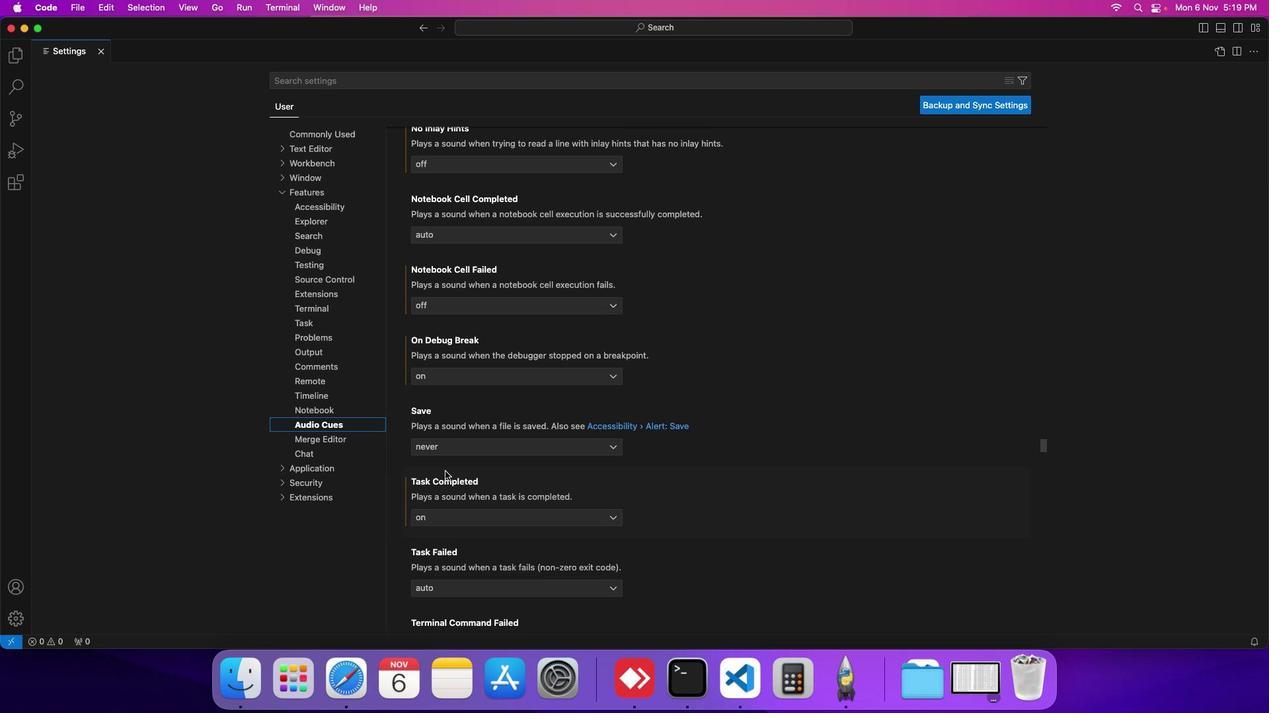 
Action: Mouse scrolled (445, 471) with delta (0, 0)
Screenshot: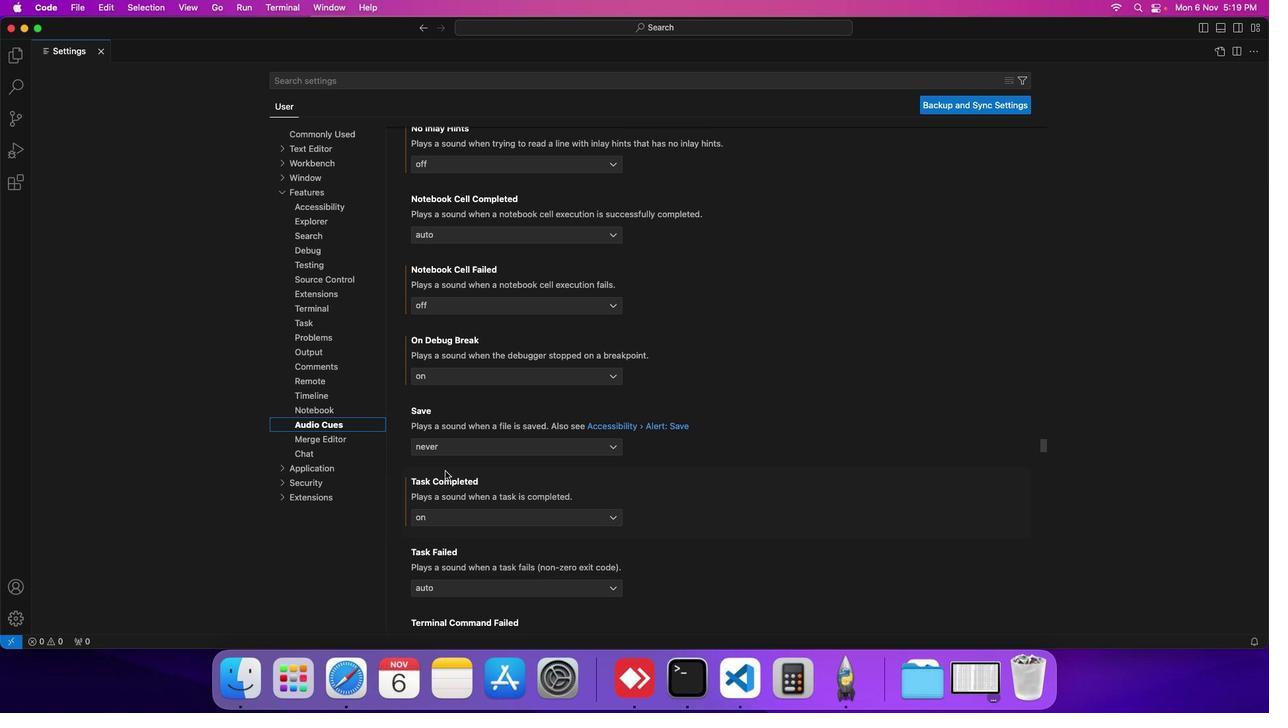 
Action: Mouse moved to (442, 512)
Screenshot: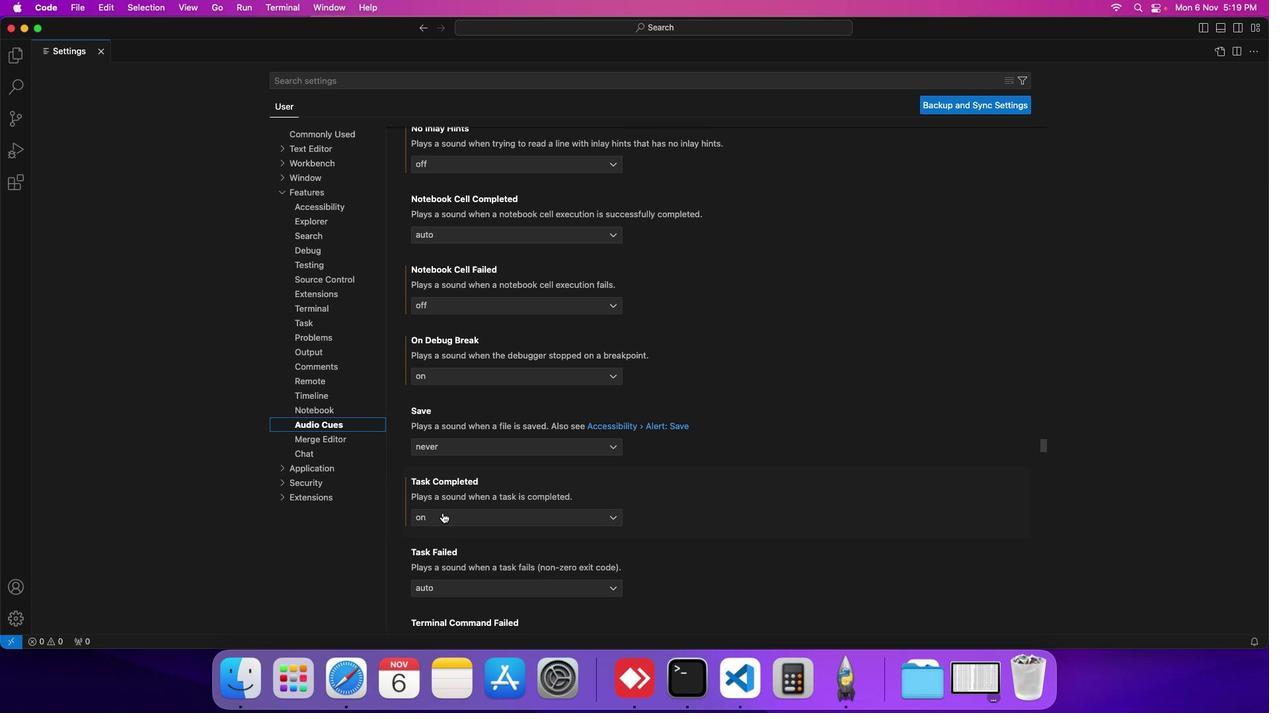 
Action: Mouse pressed left at (442, 512)
Screenshot: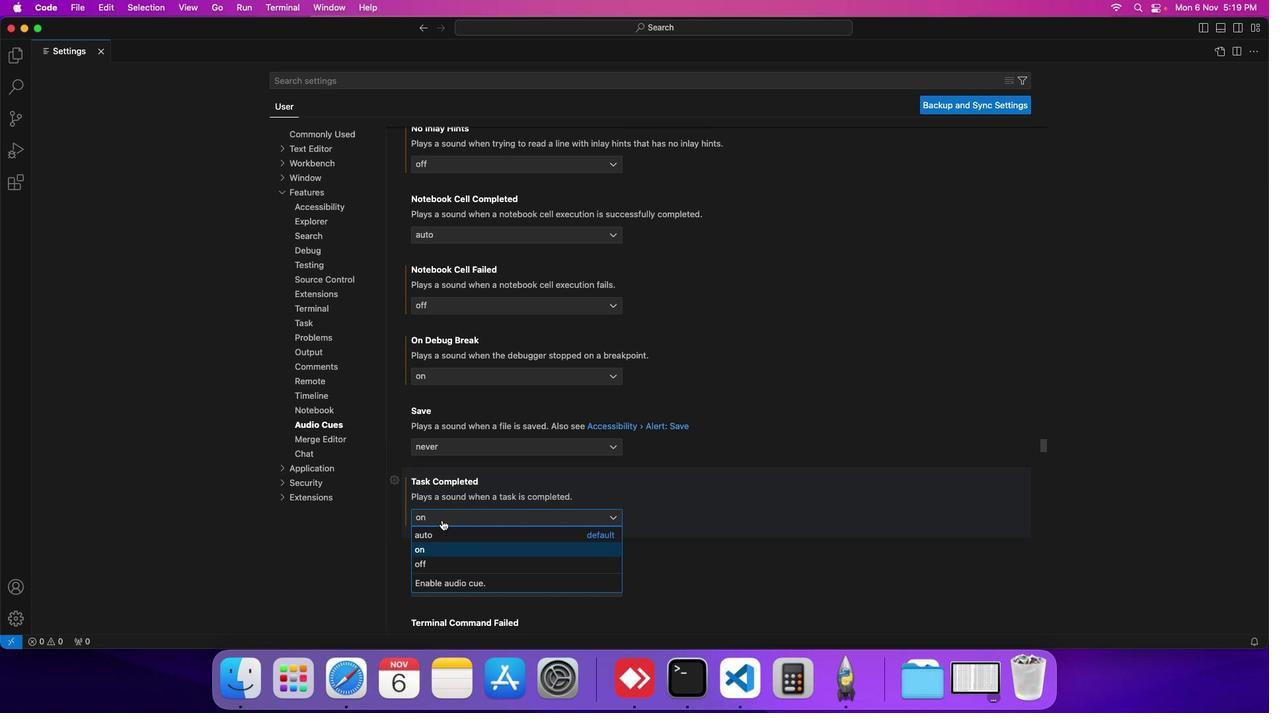 
Action: Mouse moved to (440, 561)
Screenshot: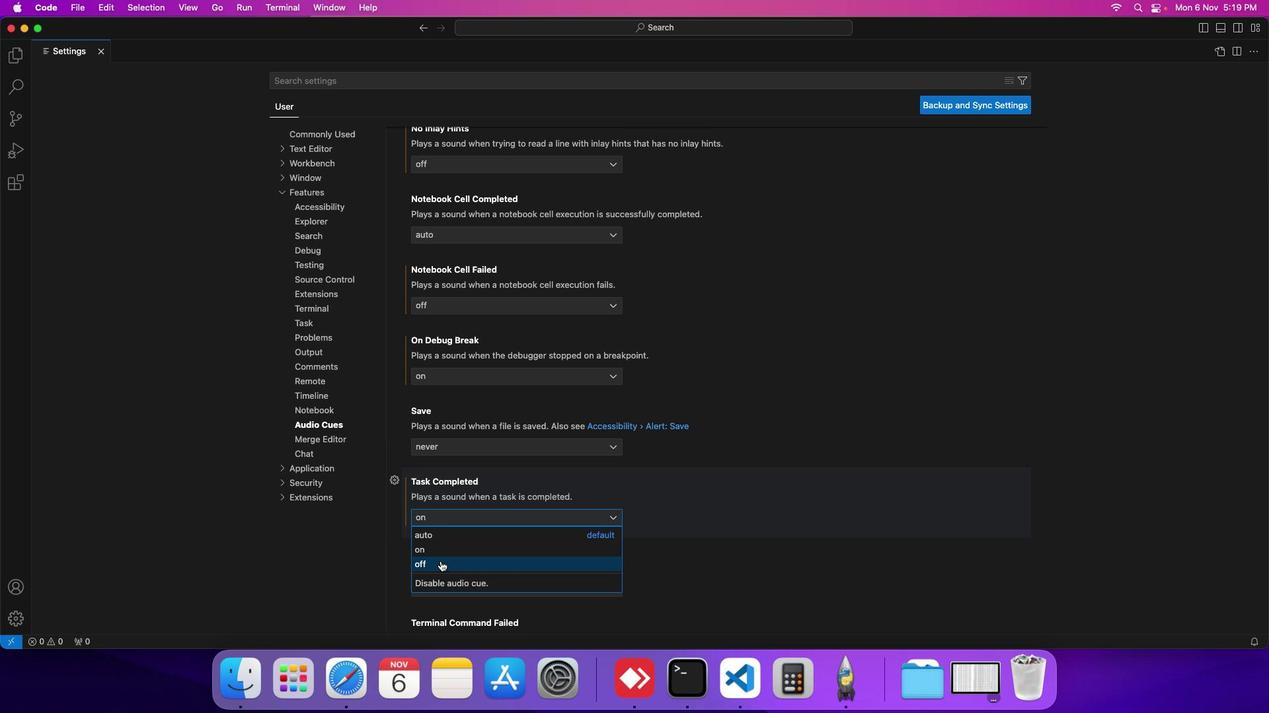 
Action: Mouse pressed left at (440, 561)
Screenshot: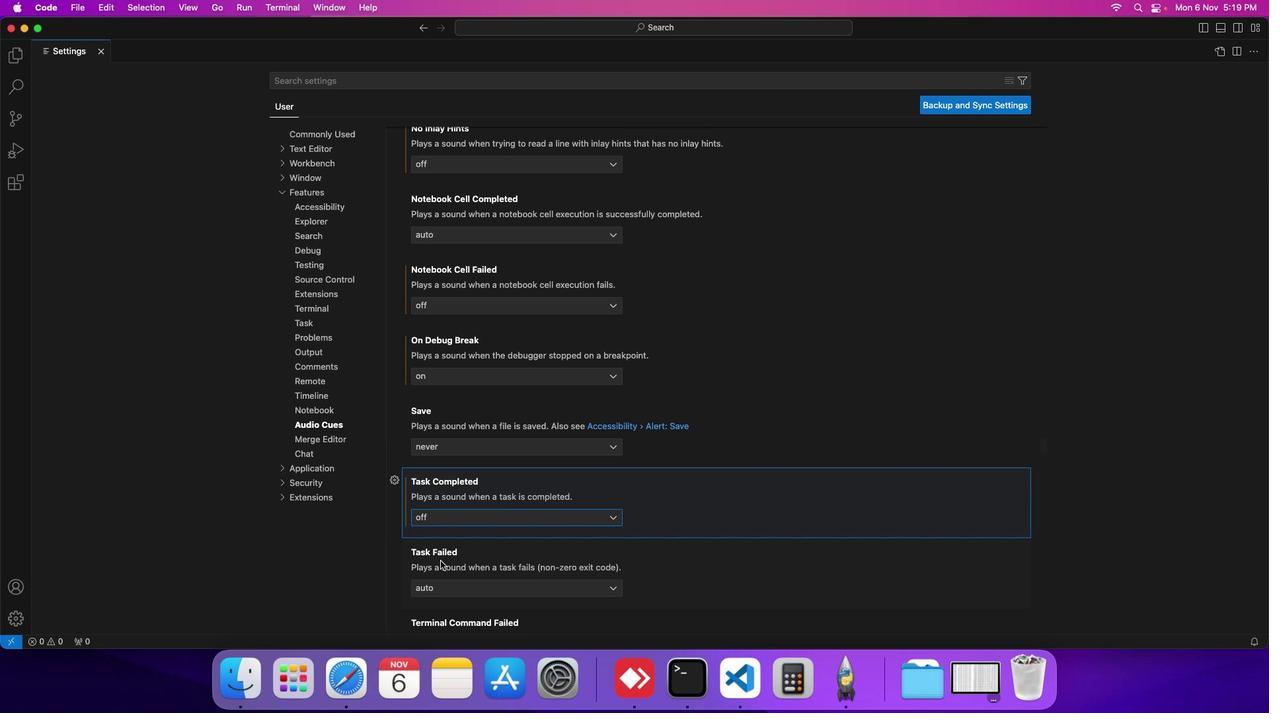 
Action: Mouse moved to (492, 528)
Screenshot: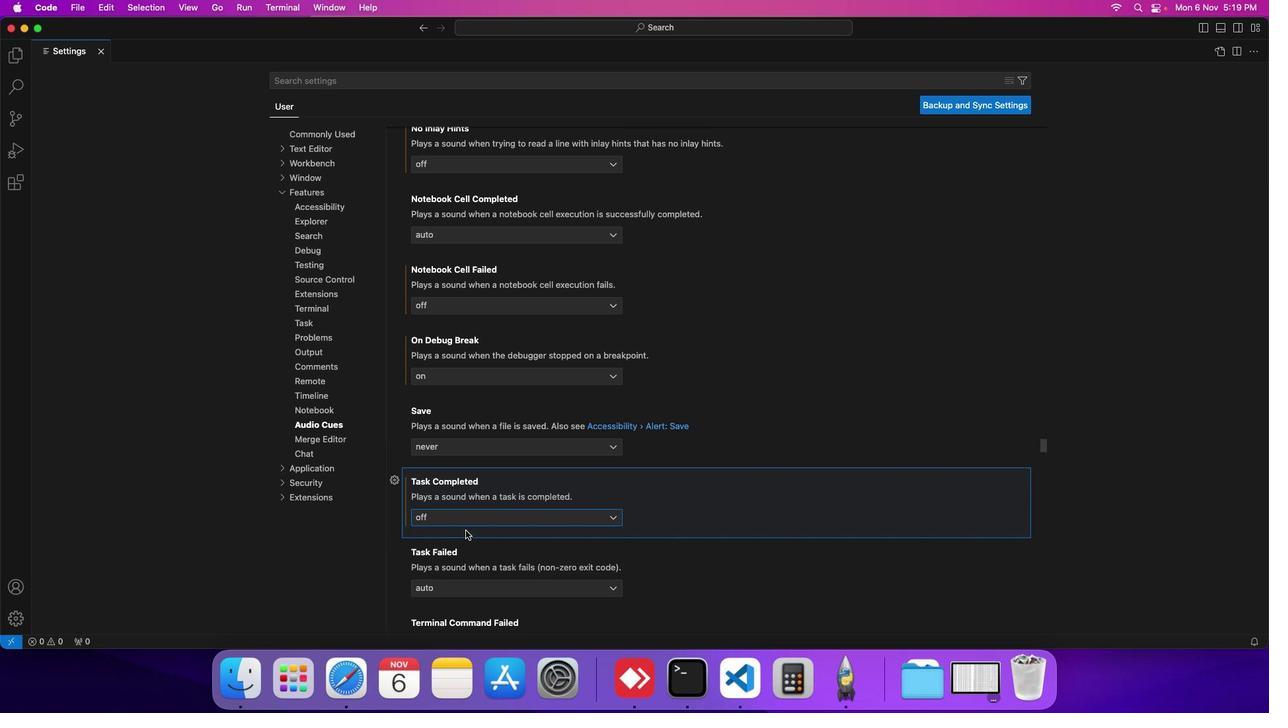 
